 Task: Measure the distance between Boston and Concord.
Action: Key pressed o
Screenshot: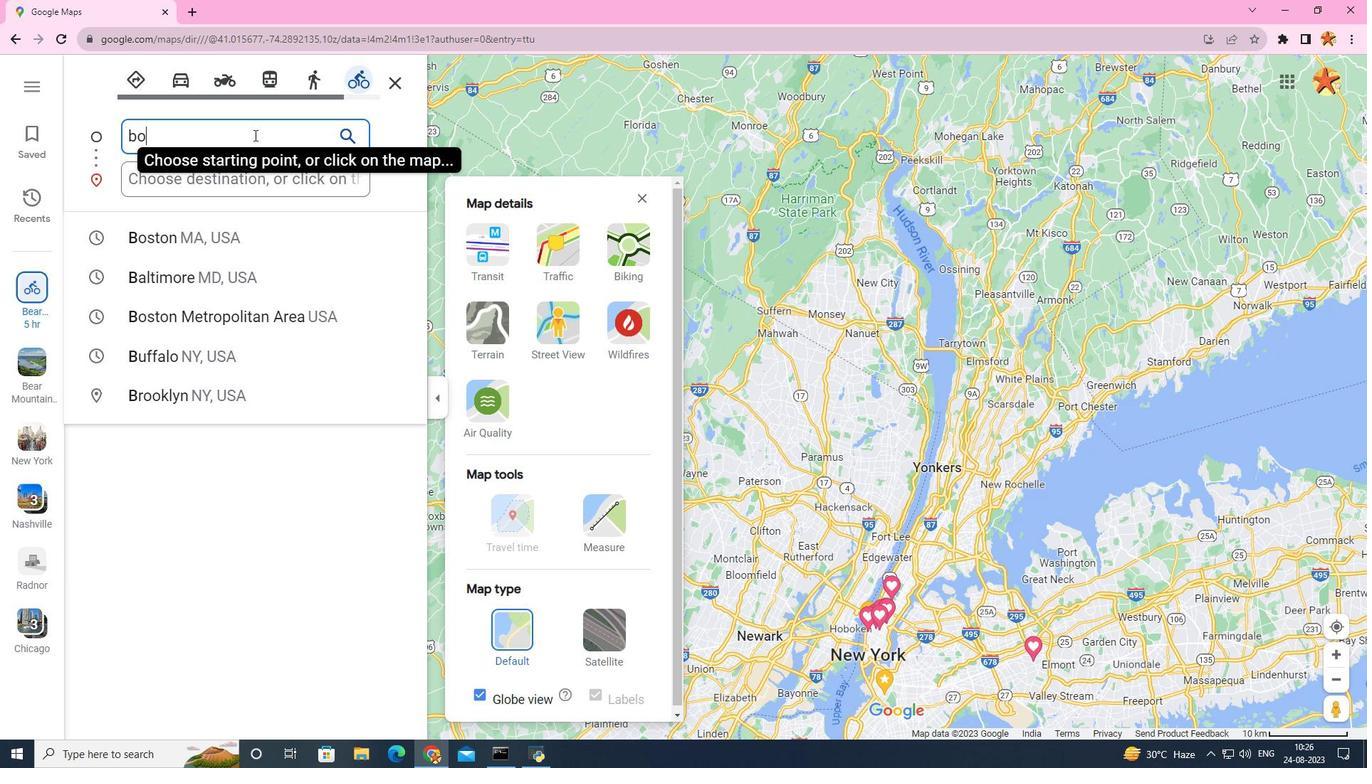 
Action: Mouse moved to (169, 227)
Screenshot: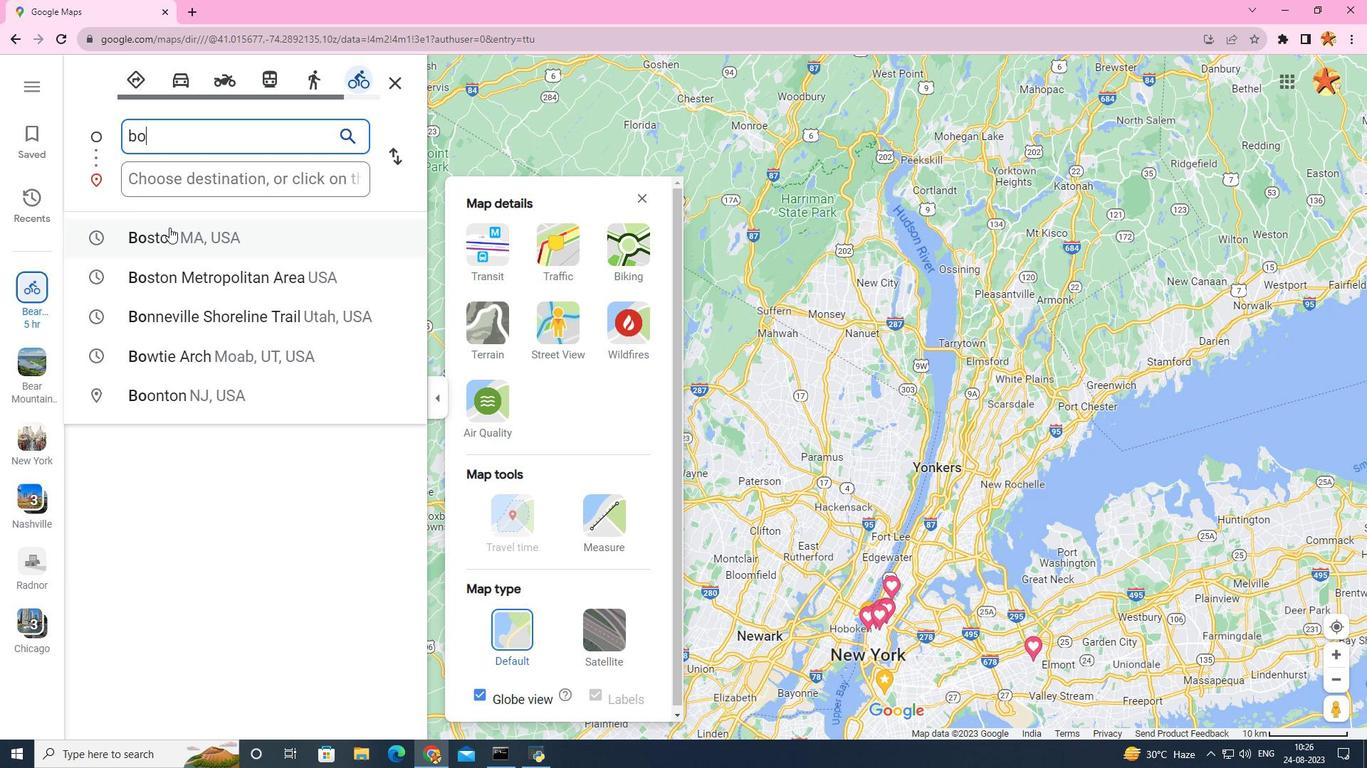 
Action: Mouse pressed left at (169, 227)
Screenshot: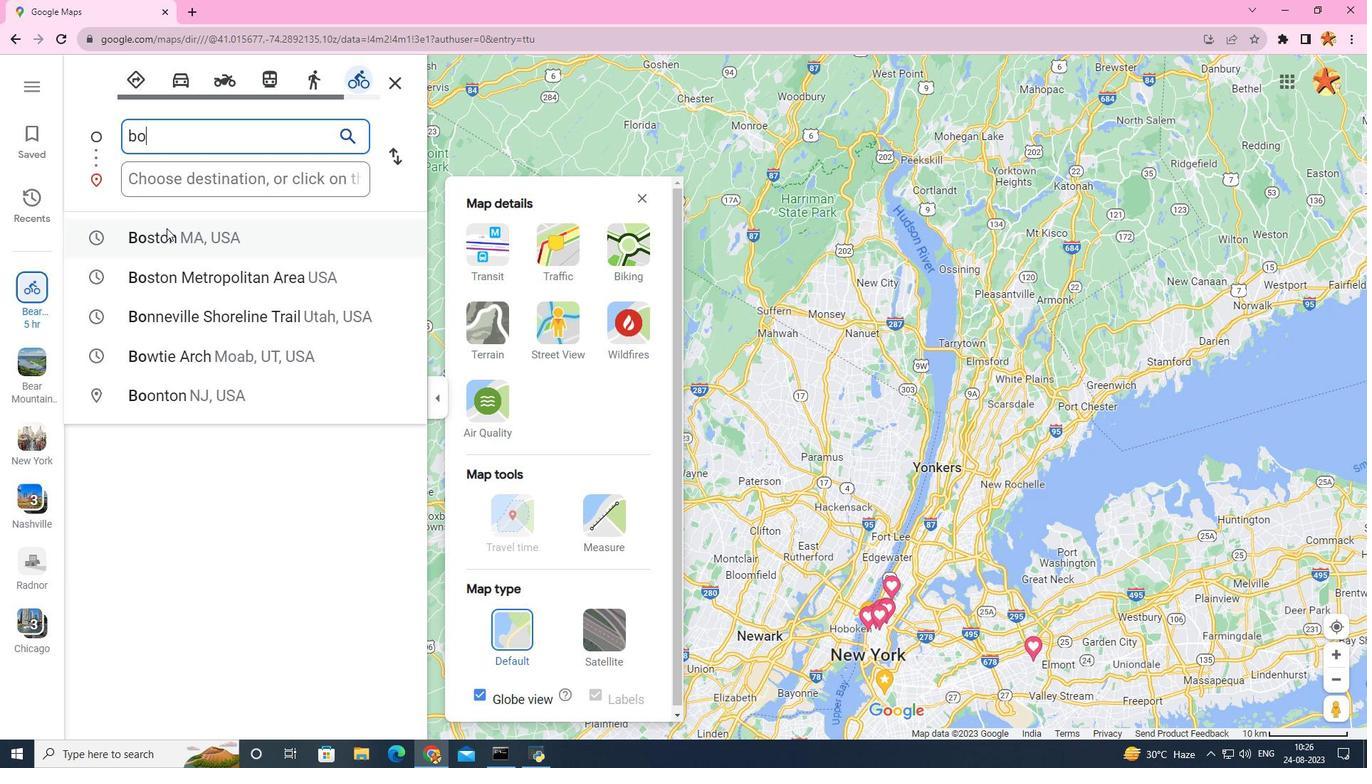 
Action: Mouse moved to (203, 177)
Screenshot: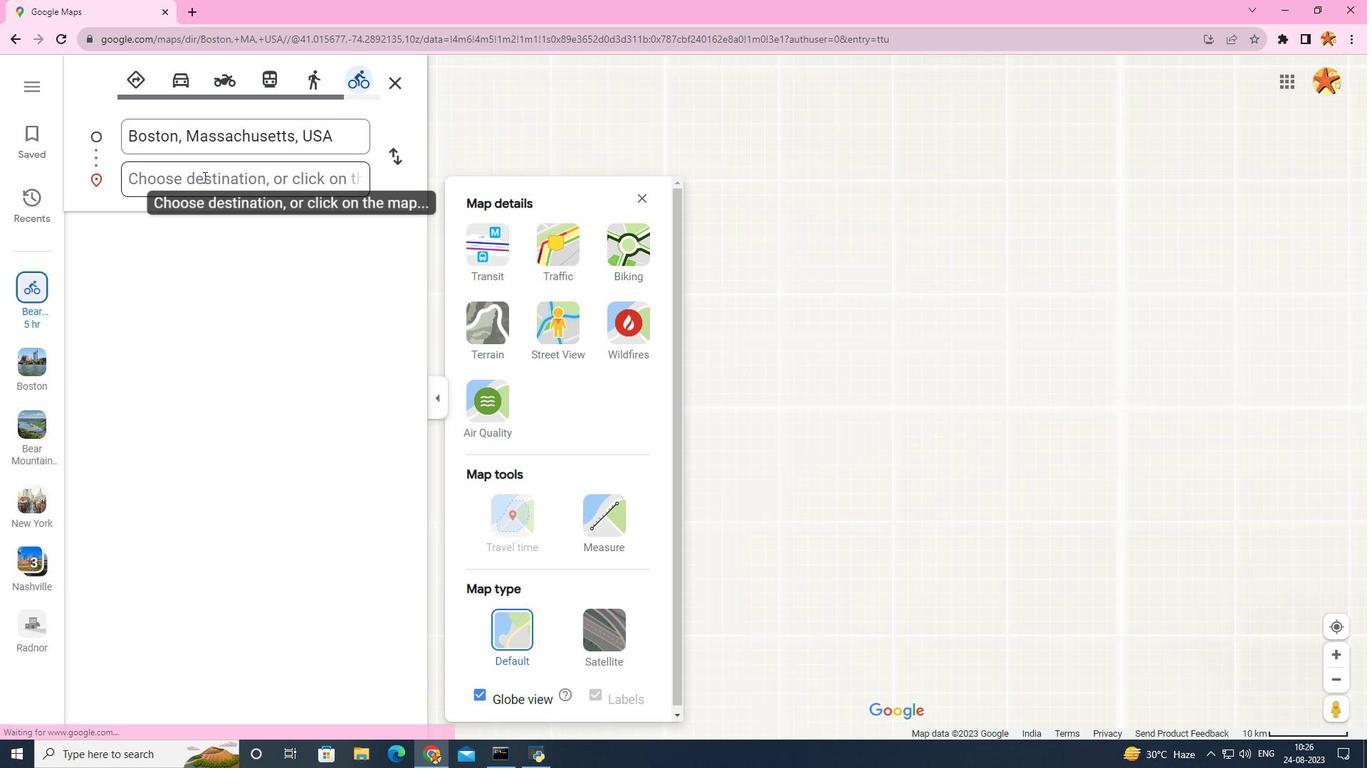 
Action: Mouse pressed left at (203, 177)
Screenshot: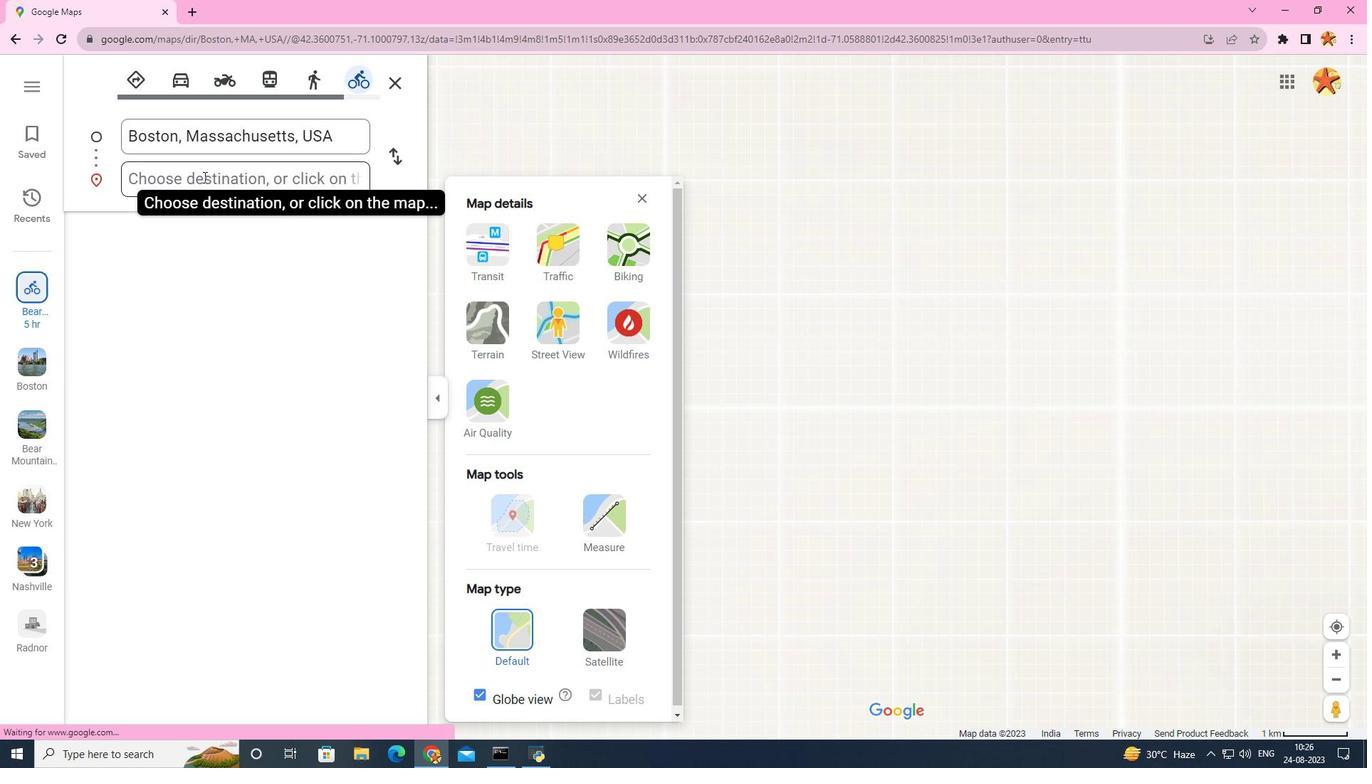 
Action: Mouse moved to (192, 165)
Screenshot: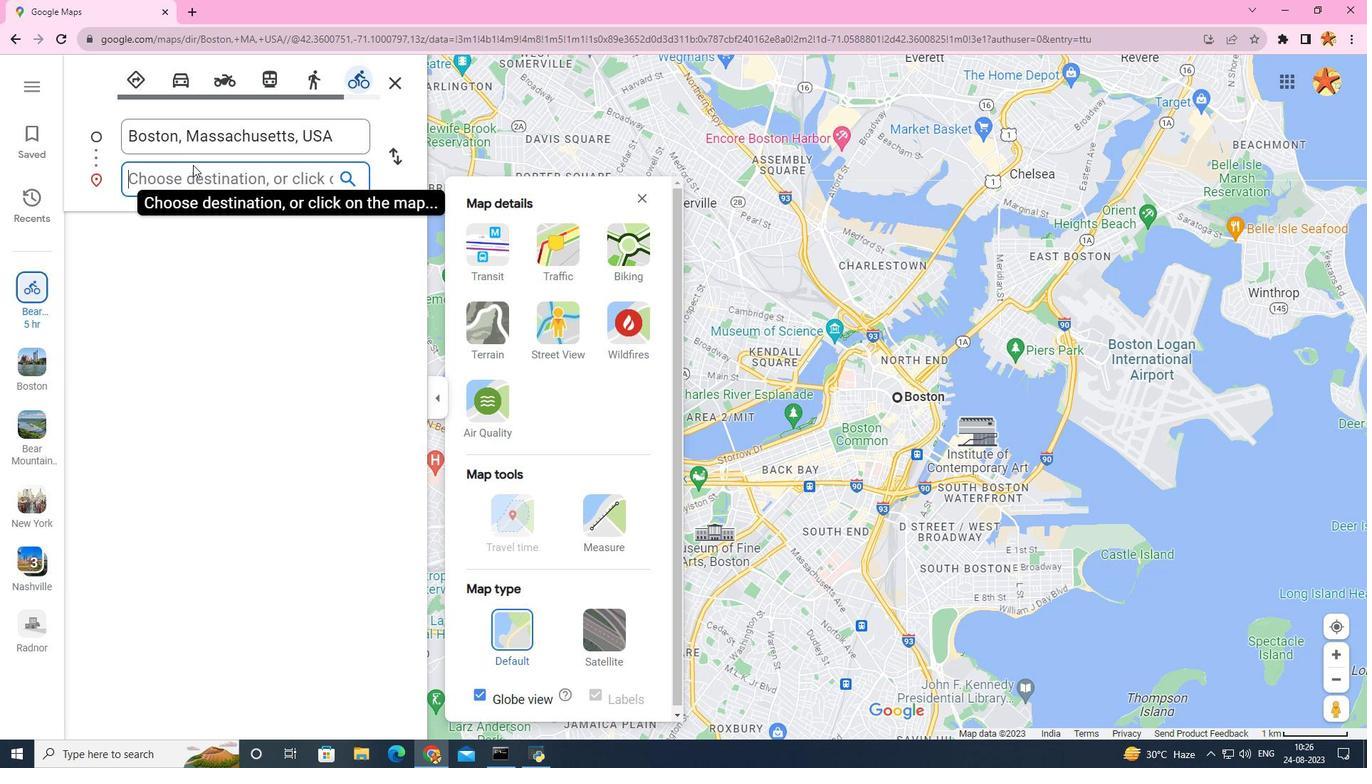 
Action: Key pressed concord
Screenshot: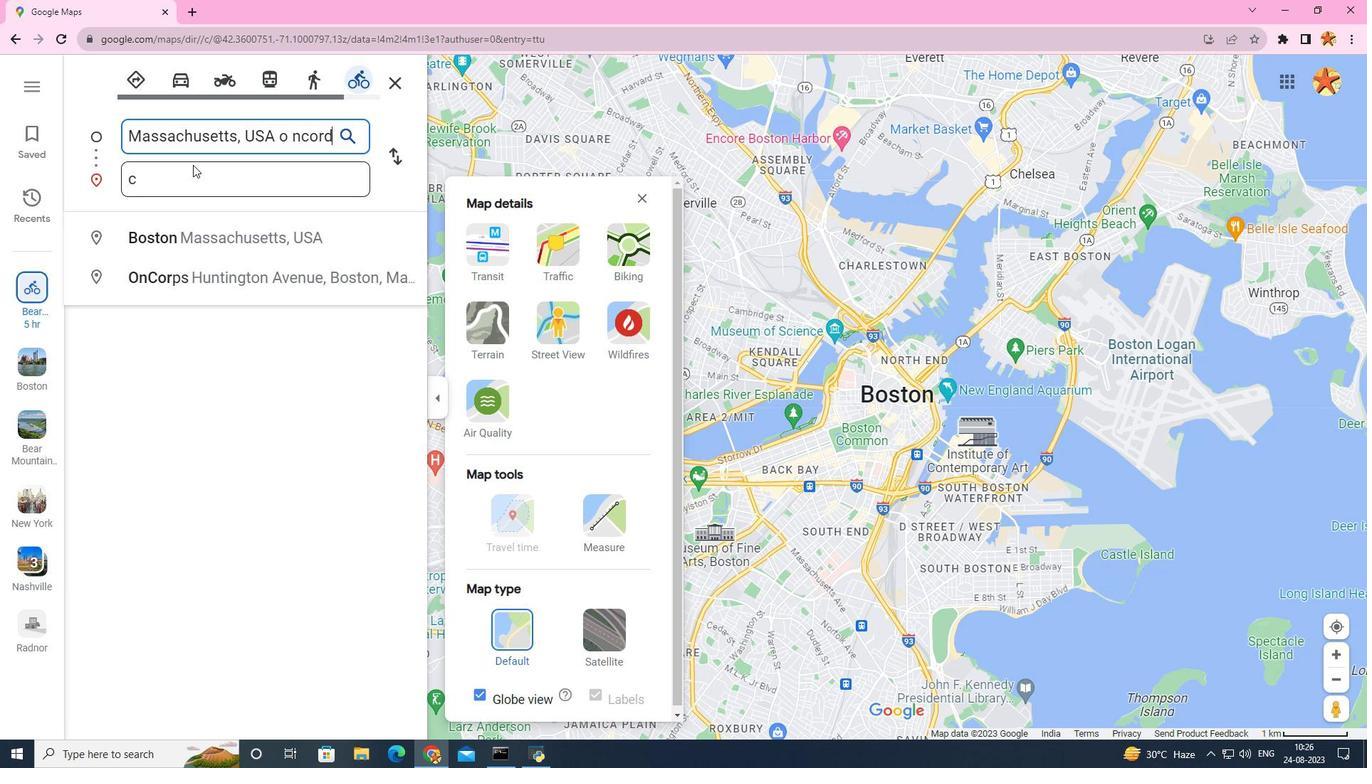 
Action: Mouse moved to (182, 175)
Screenshot: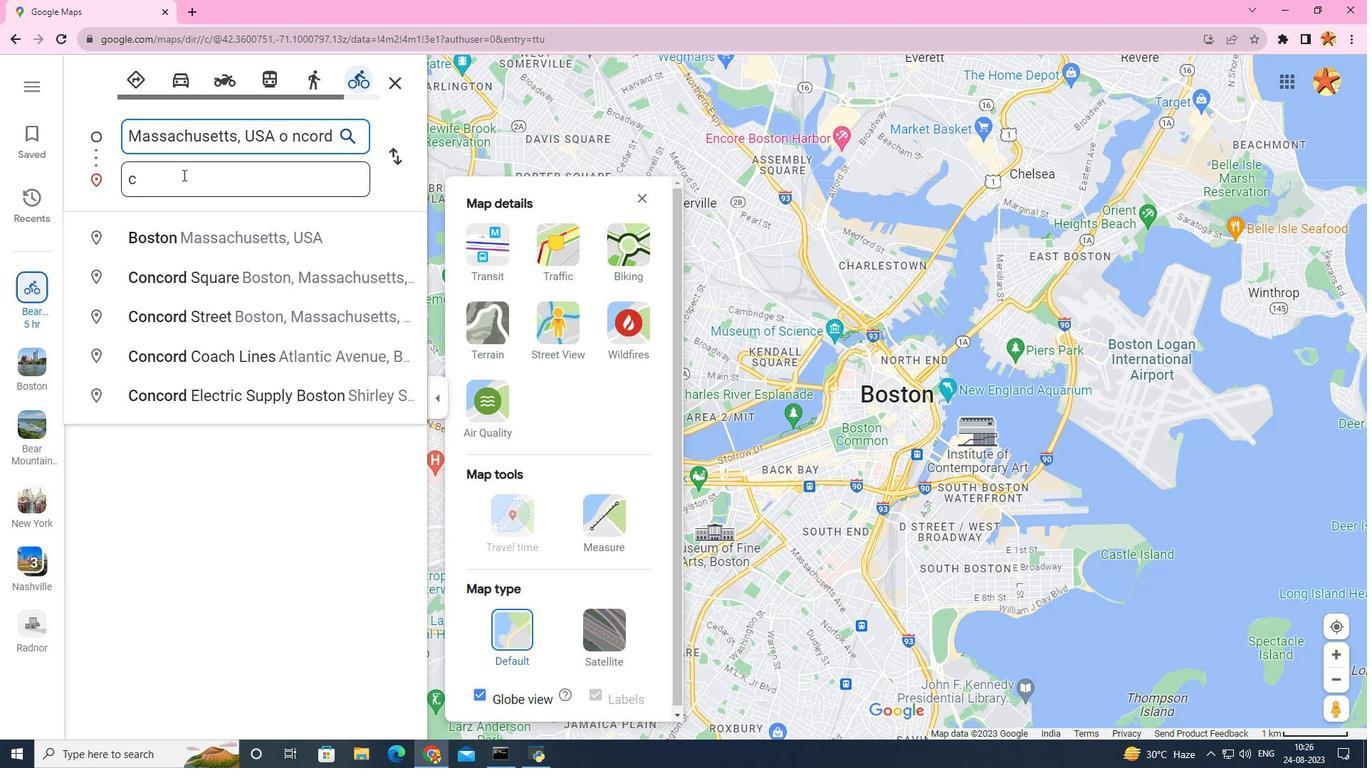 
Action: Mouse pressed left at (182, 175)
Screenshot: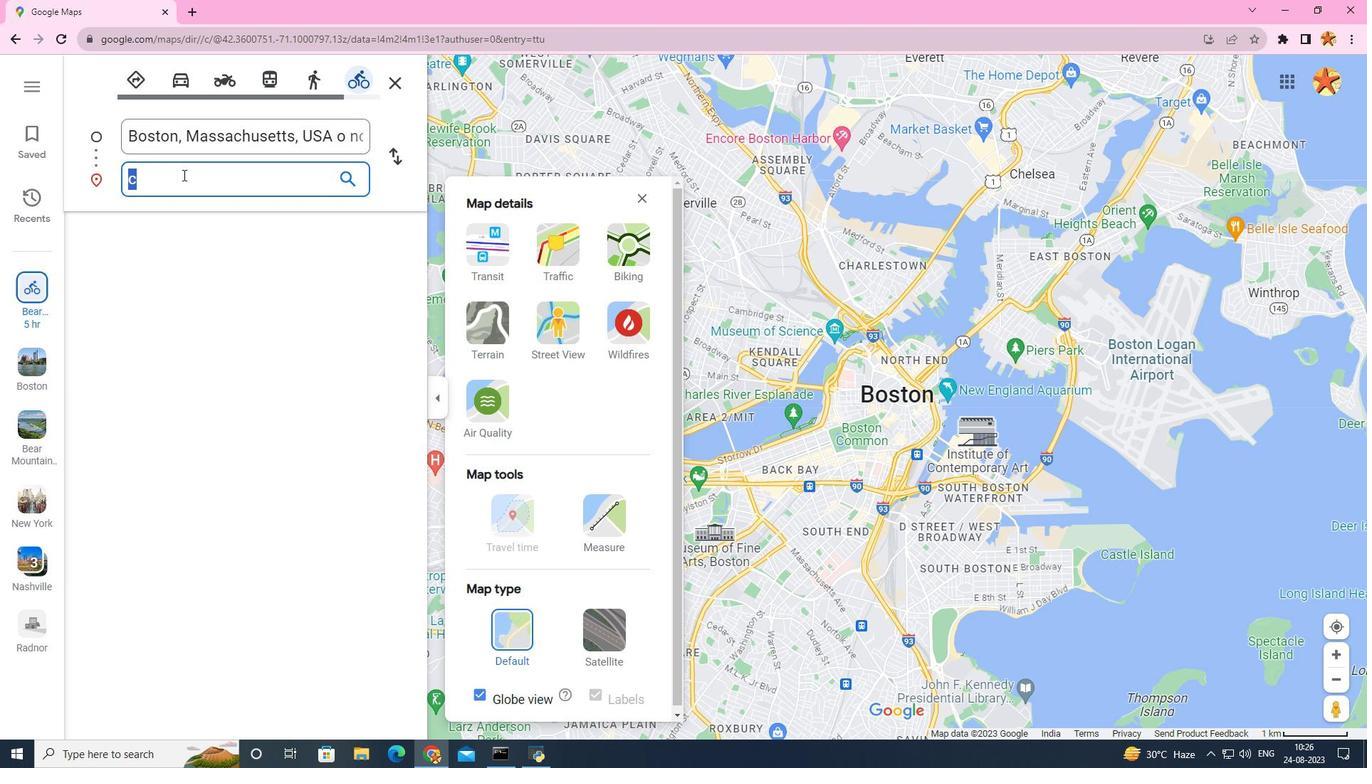 
Action: Mouse pressed left at (182, 175)
Screenshot: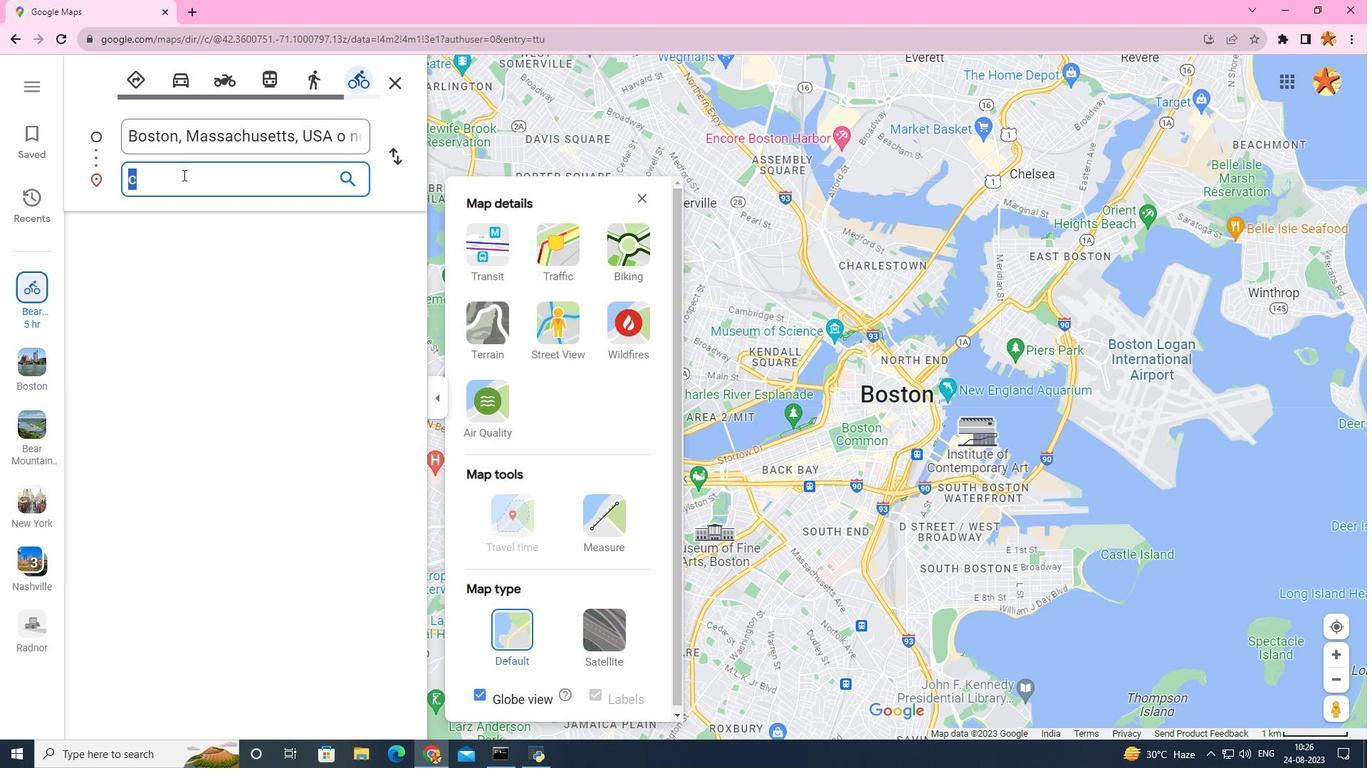 
Action: Mouse pressed left at (182, 175)
Screenshot: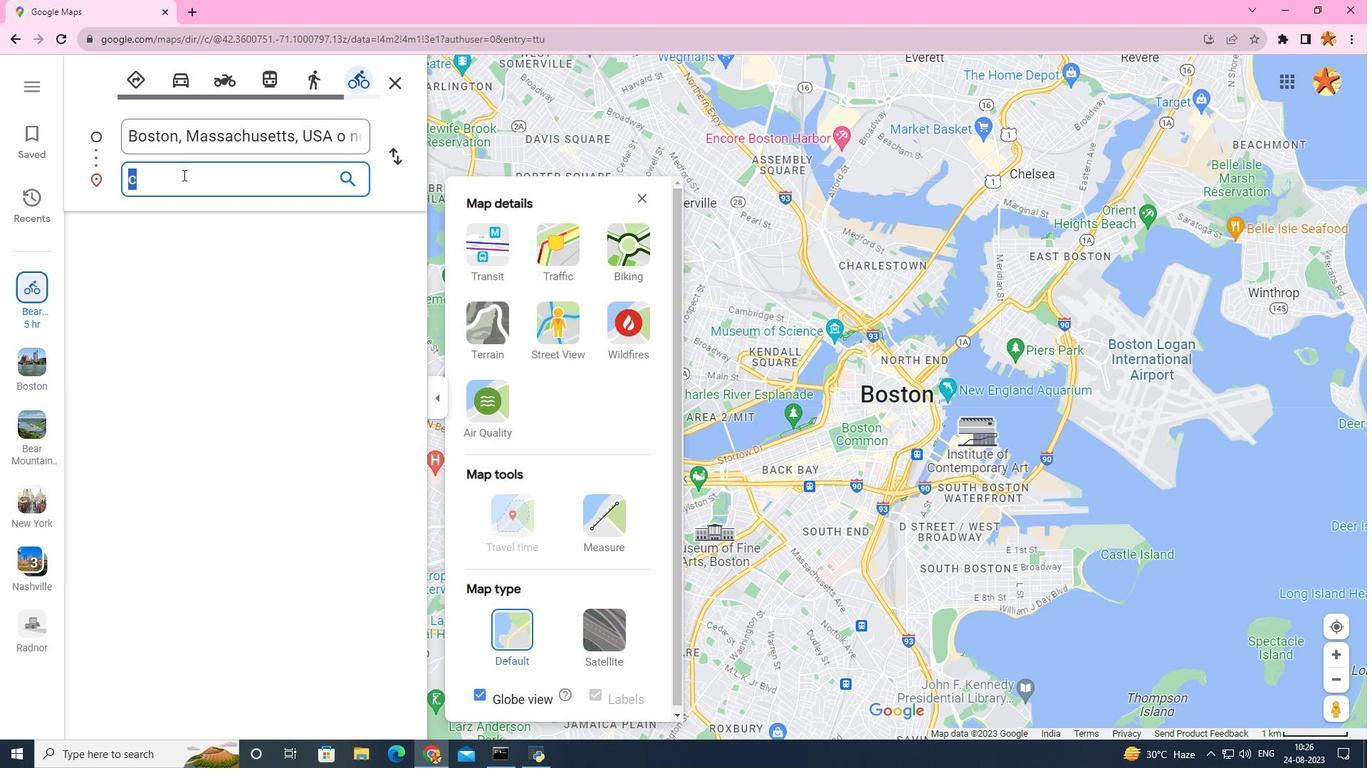 
Action: Mouse moved to (191, 171)
Screenshot: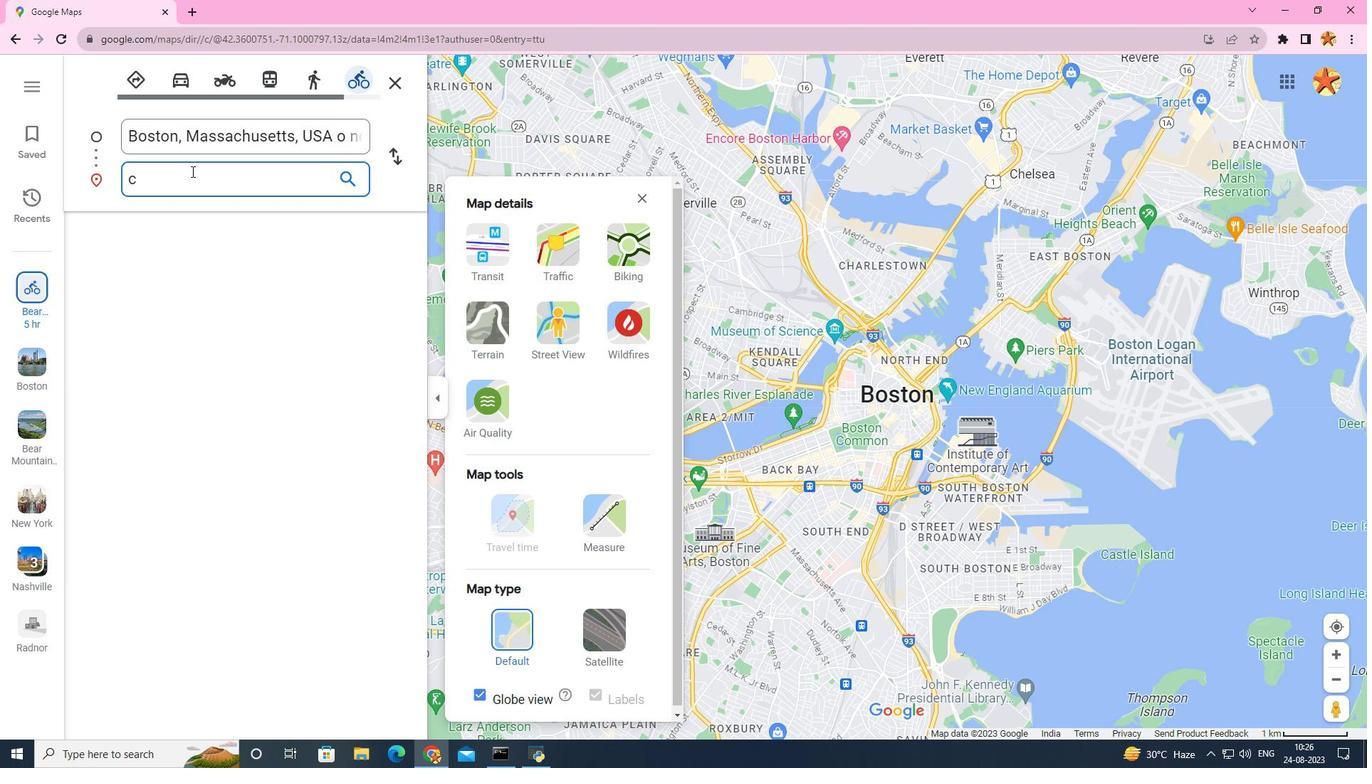 
Action: Key pressed o
Screenshot: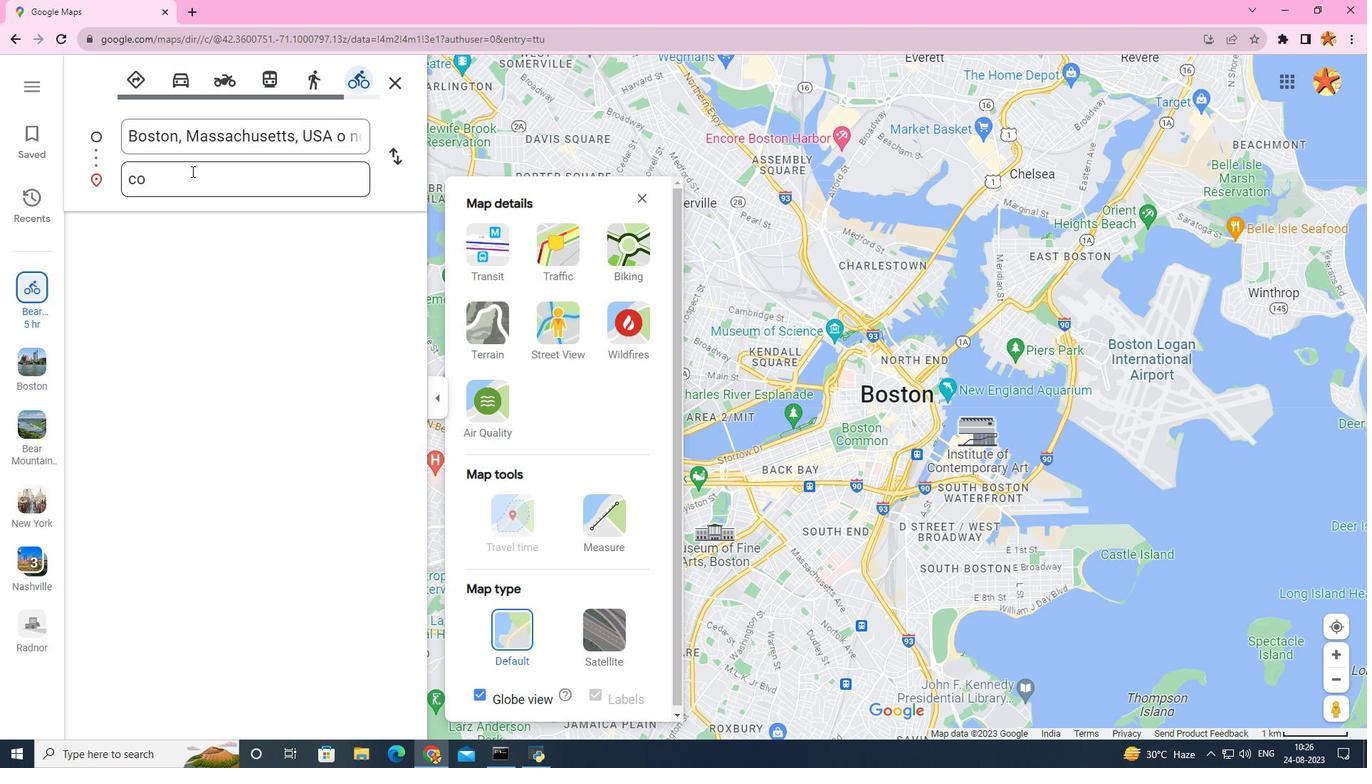 
Action: Mouse moved to (178, 172)
Screenshot: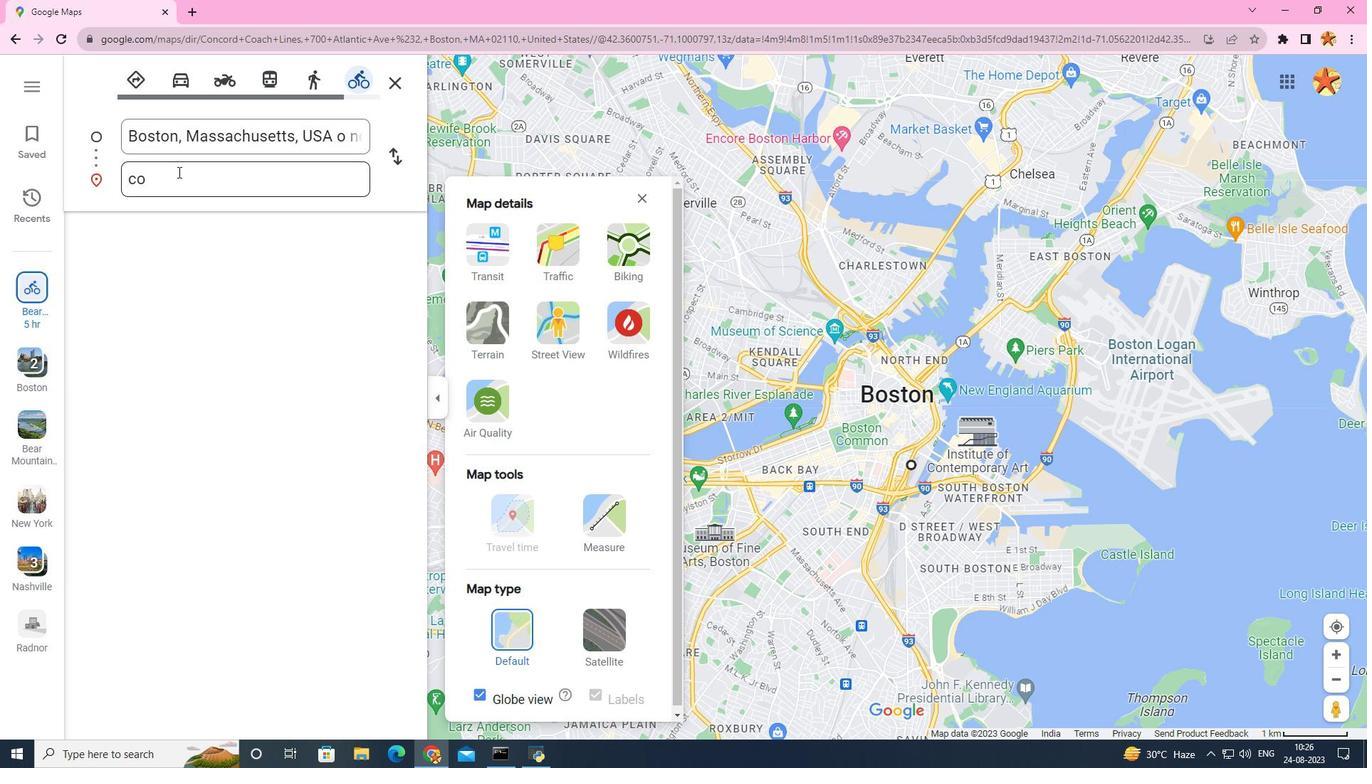 
Action: Mouse pressed left at (178, 172)
Screenshot: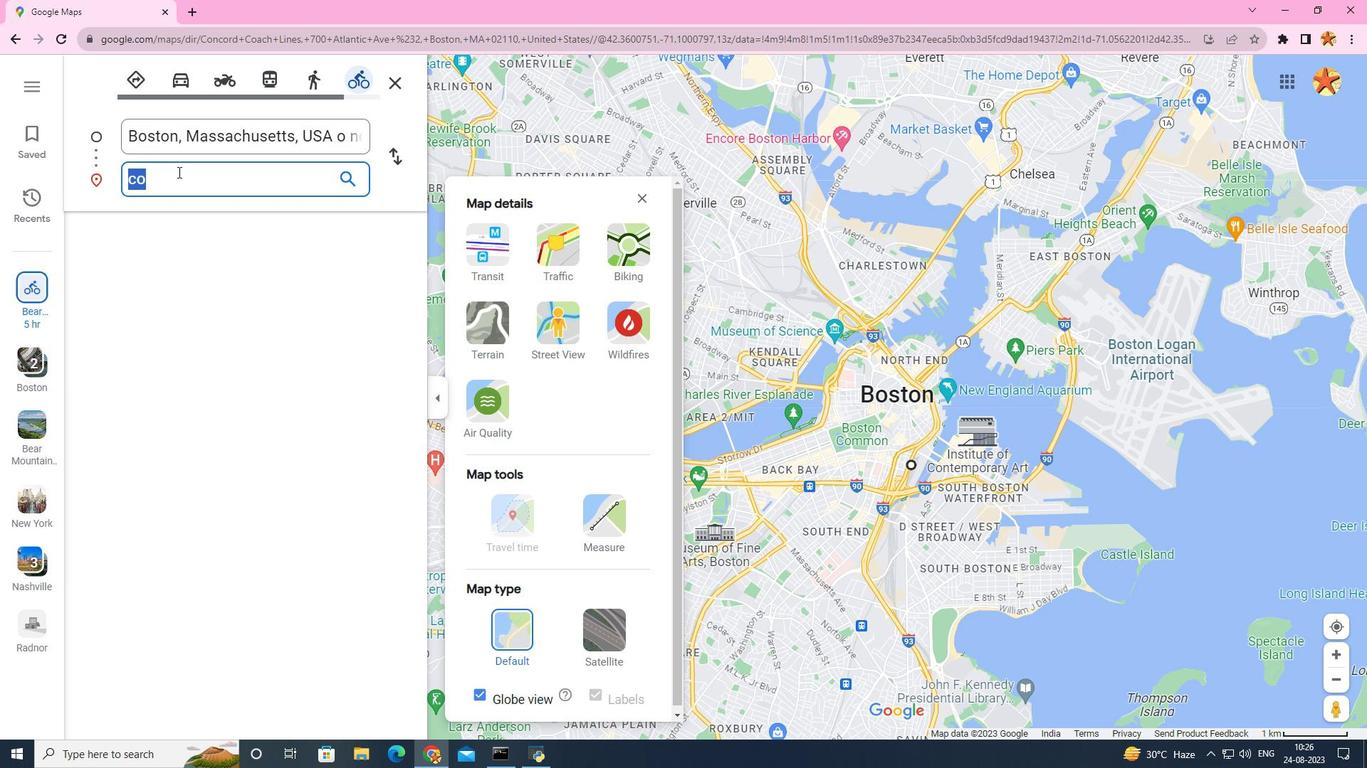 
Action: Mouse pressed left at (178, 172)
Screenshot: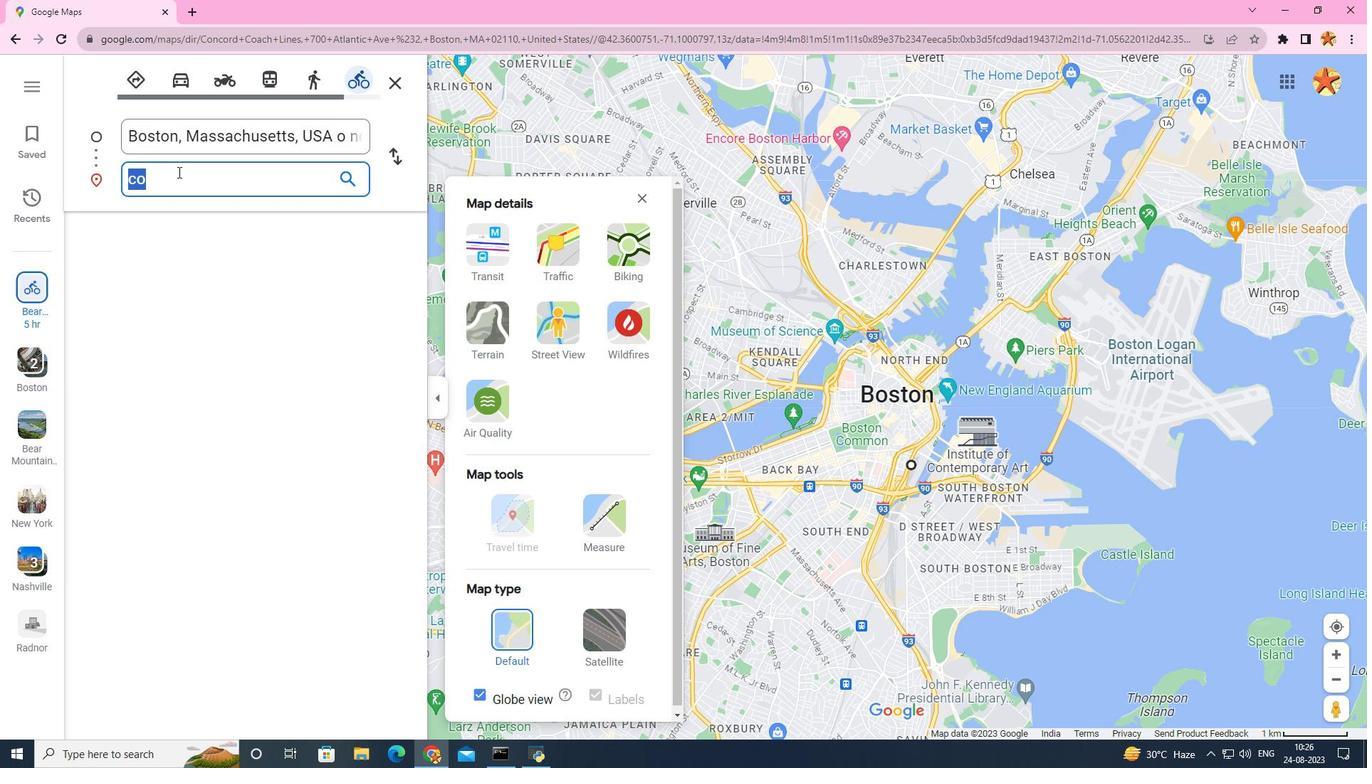 
Action: Key pressed n
Screenshot: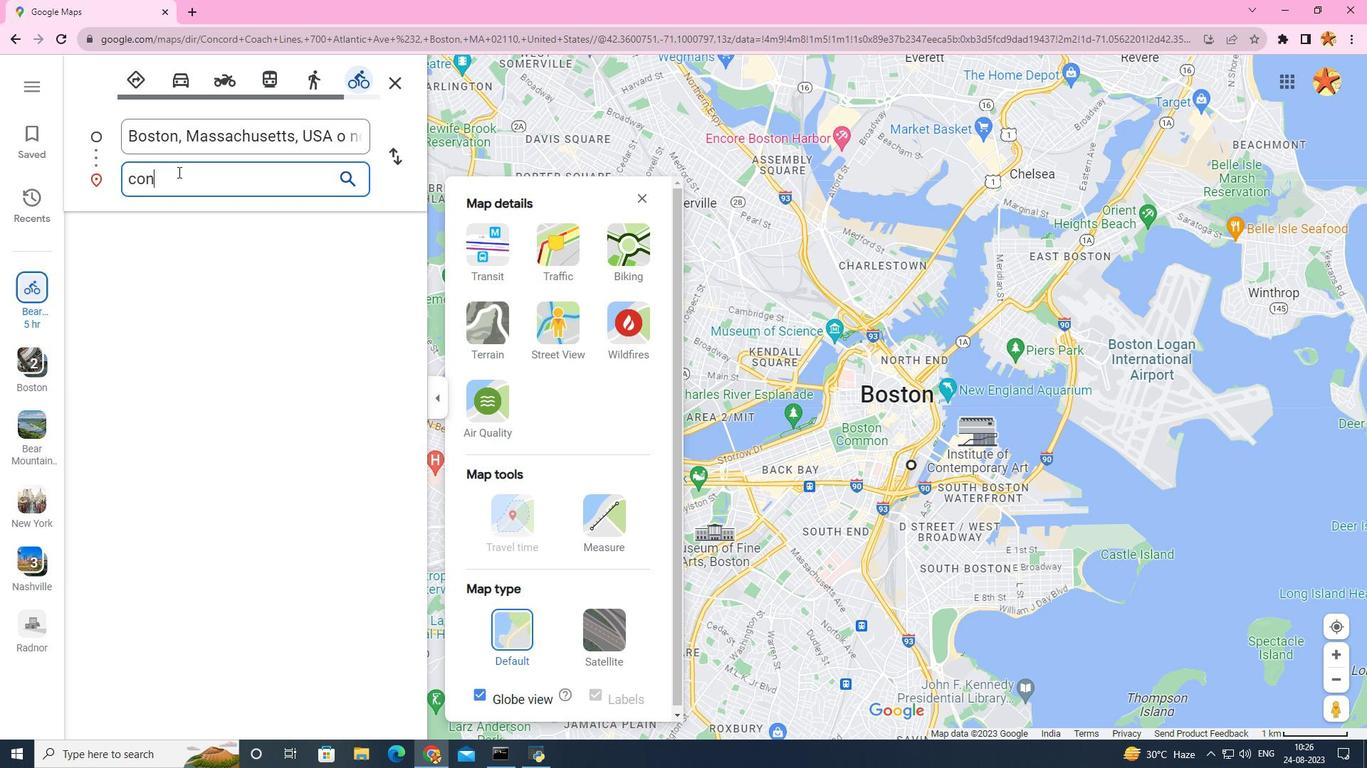 
Action: Mouse pressed left at (178, 172)
Screenshot: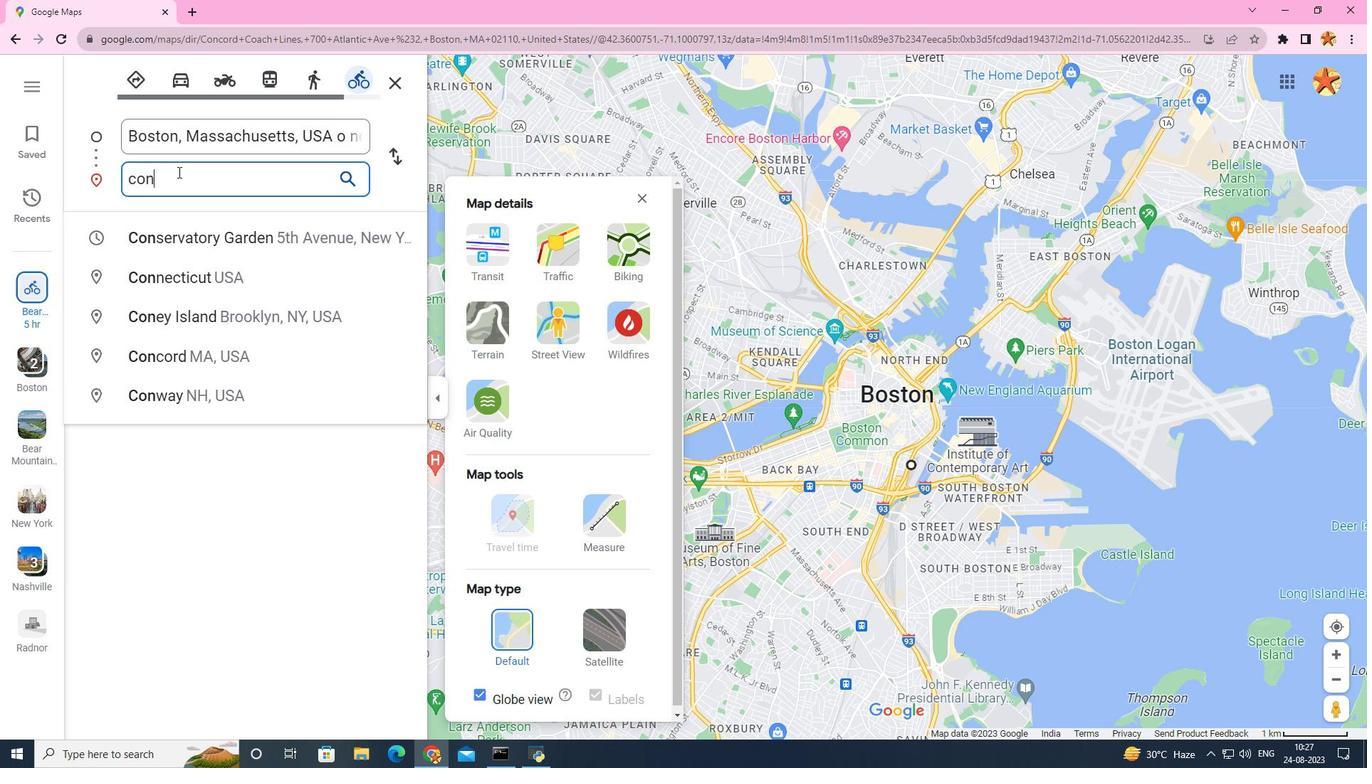 
Action: Mouse moved to (176, 368)
Screenshot: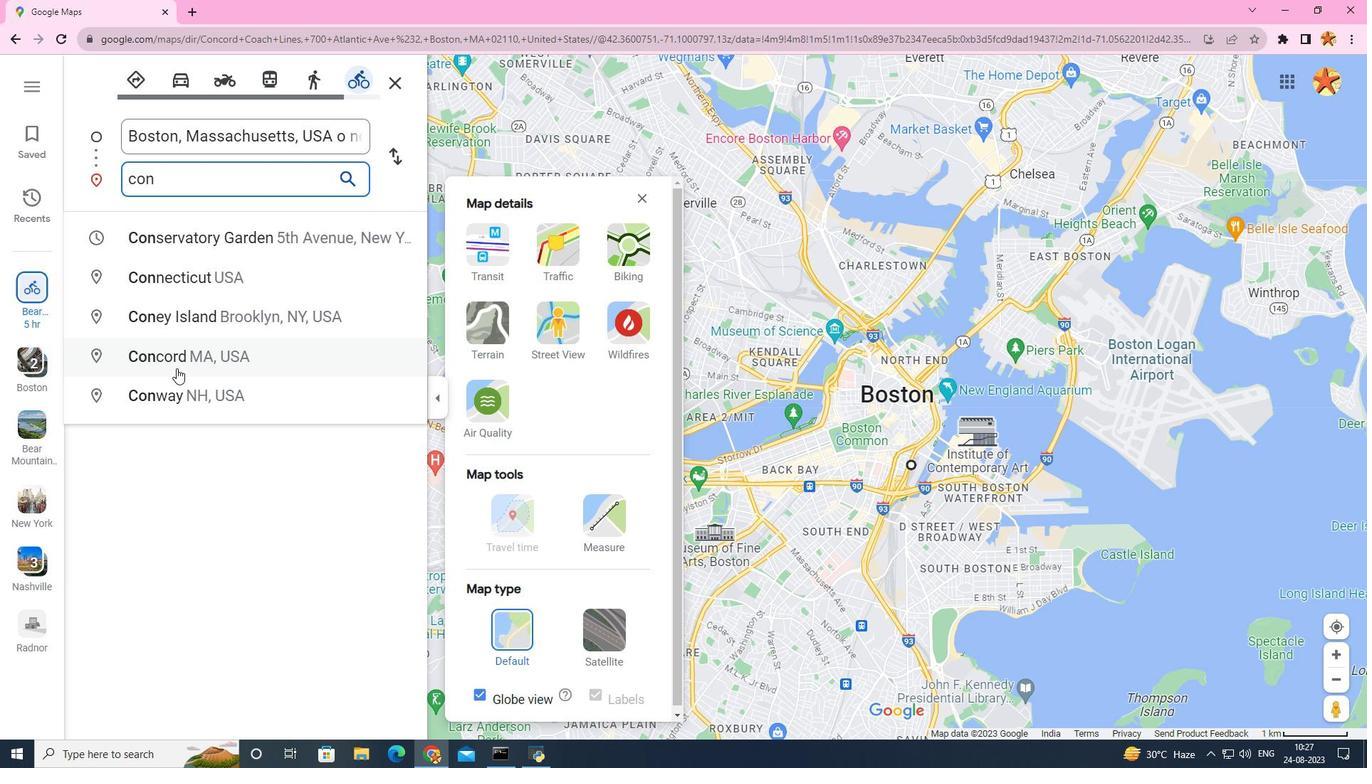 
Action: Mouse pressed left at (176, 368)
Screenshot: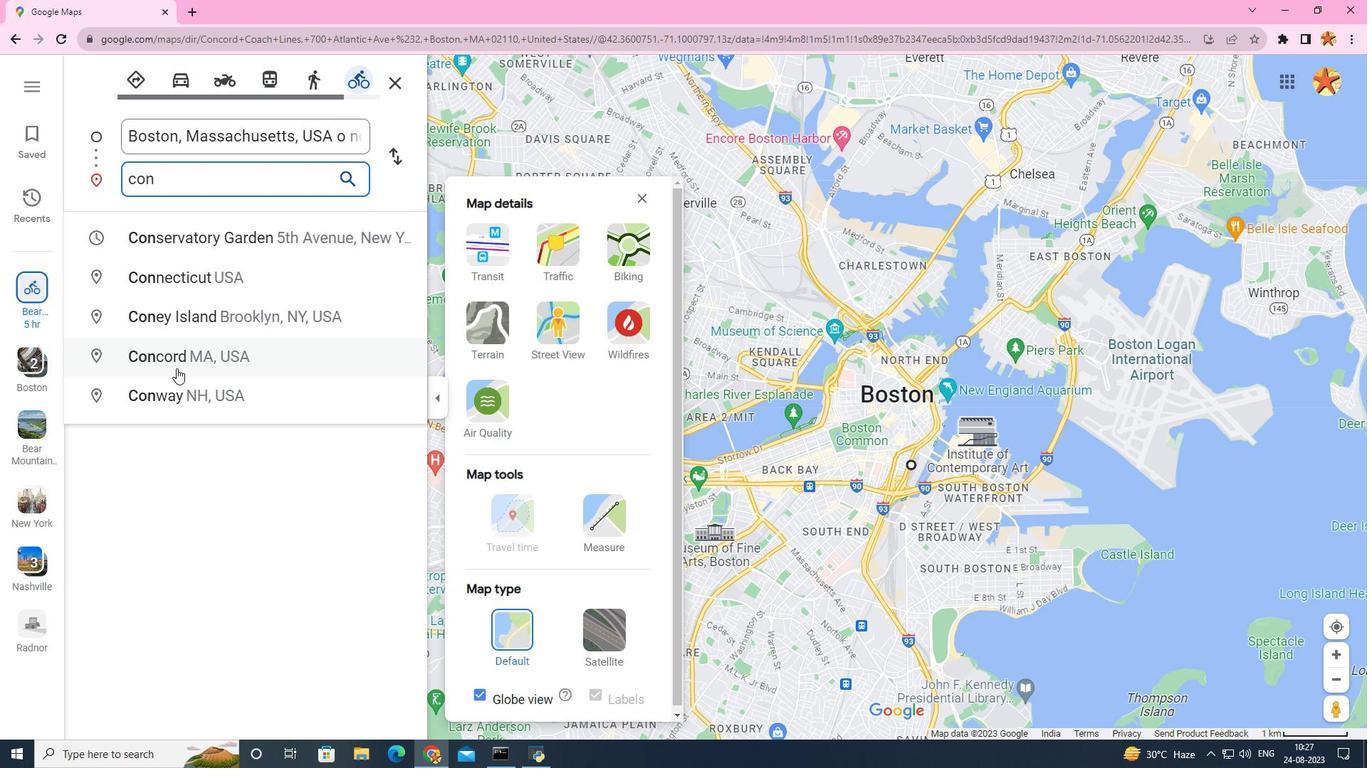 
Action: Mouse moved to (224, 139)
Screenshot: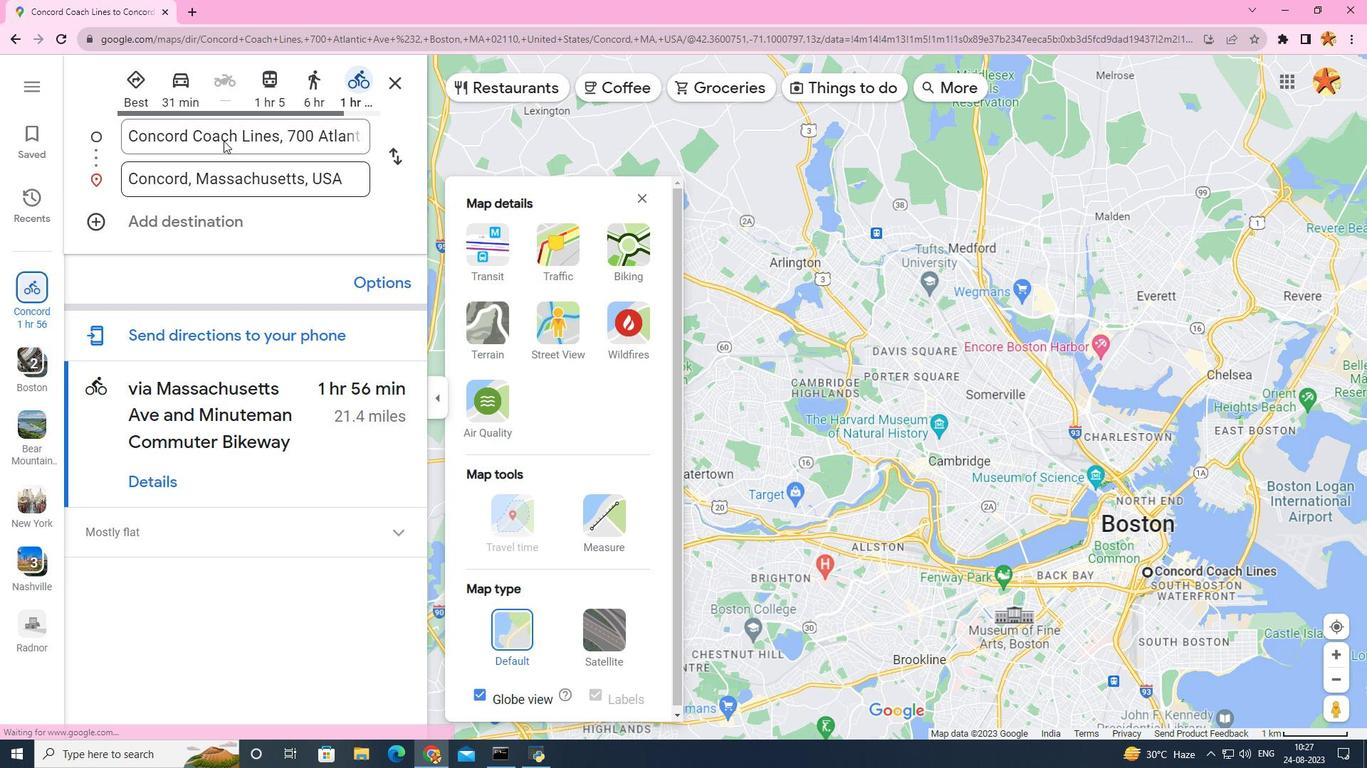 
Action: Mouse pressed left at (224, 139)
Screenshot: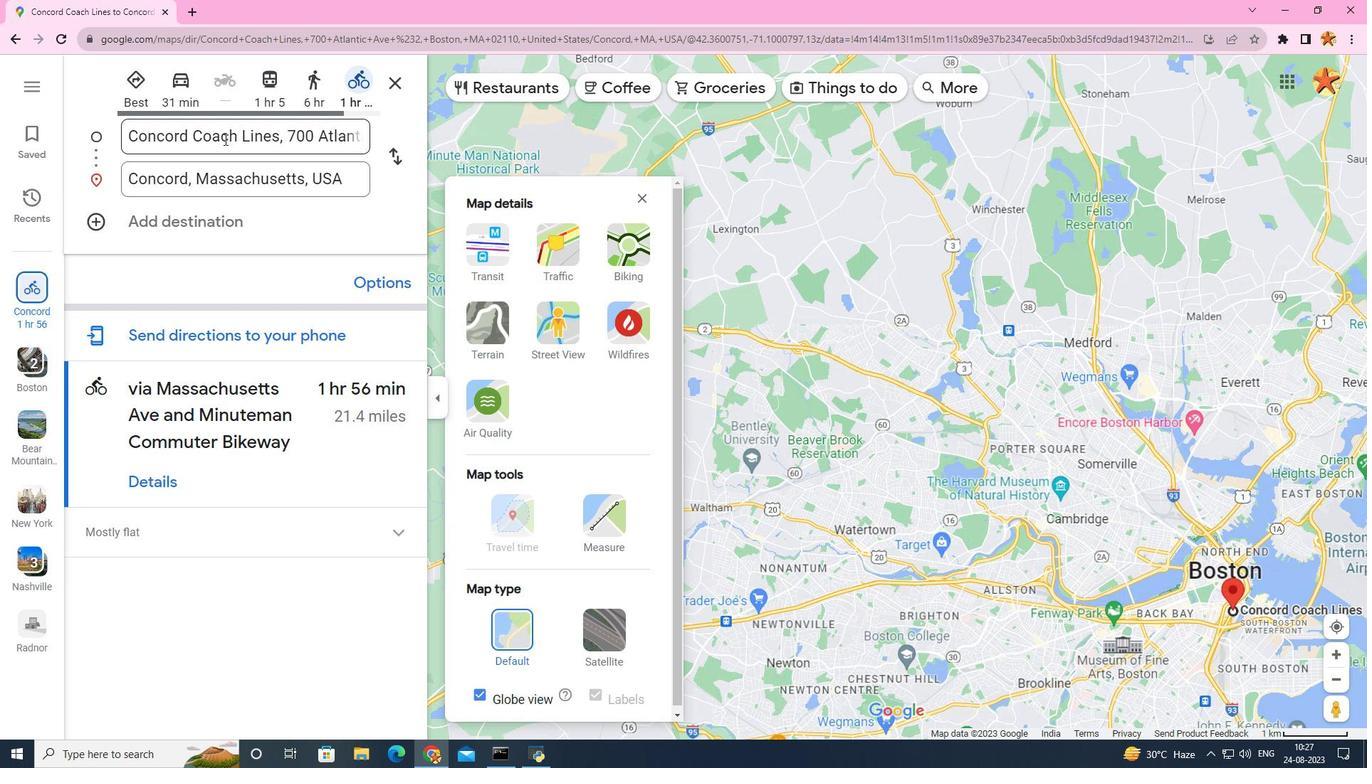 
Action: Mouse moved to (237, 134)
Screenshot: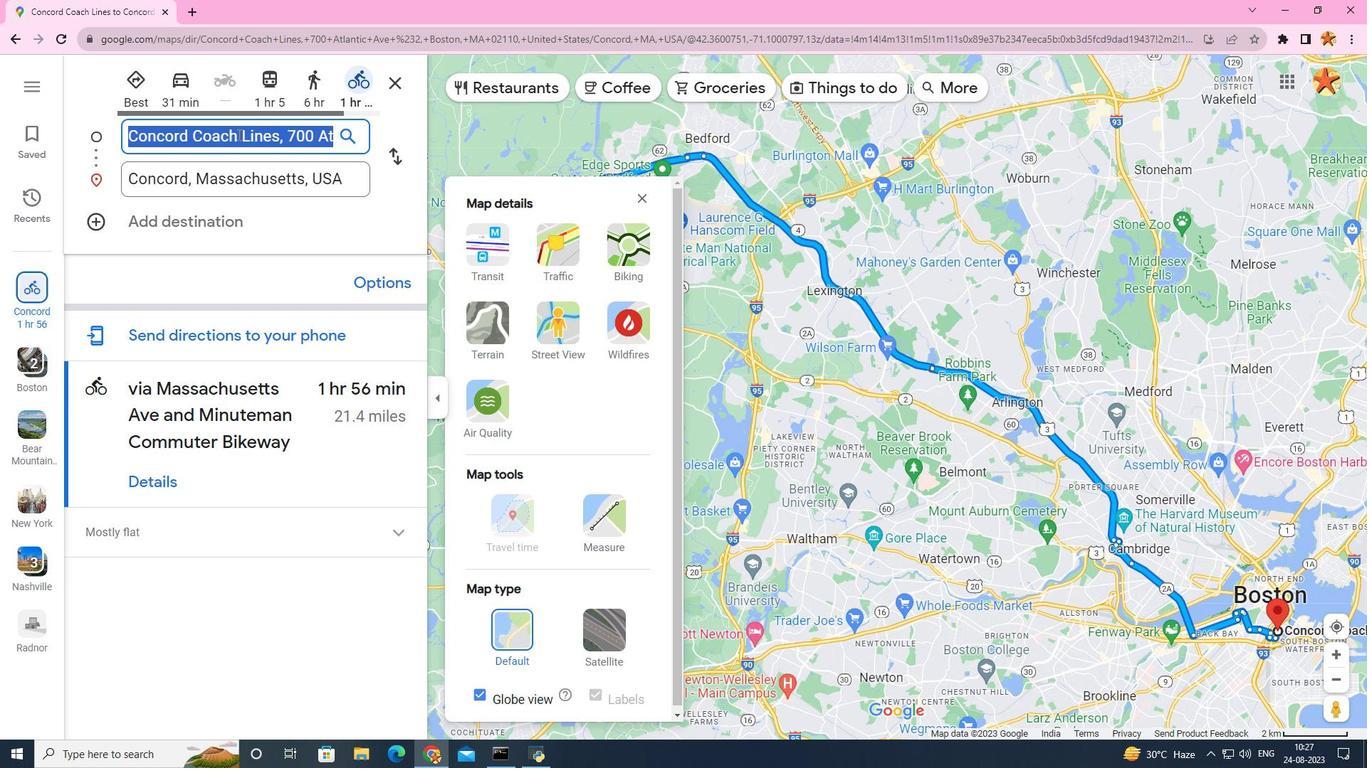 
Action: Key pressed bosto
Screenshot: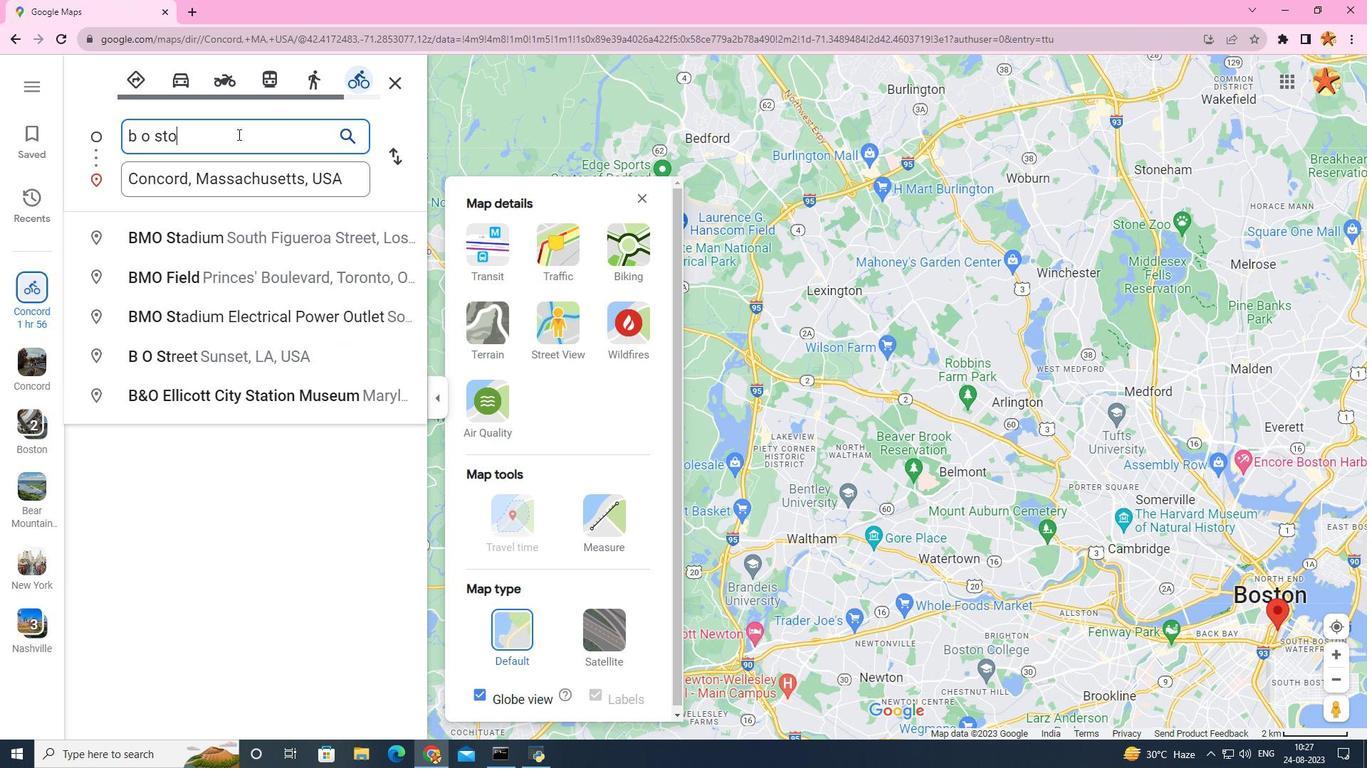 
Action: Mouse moved to (237, 242)
Screenshot: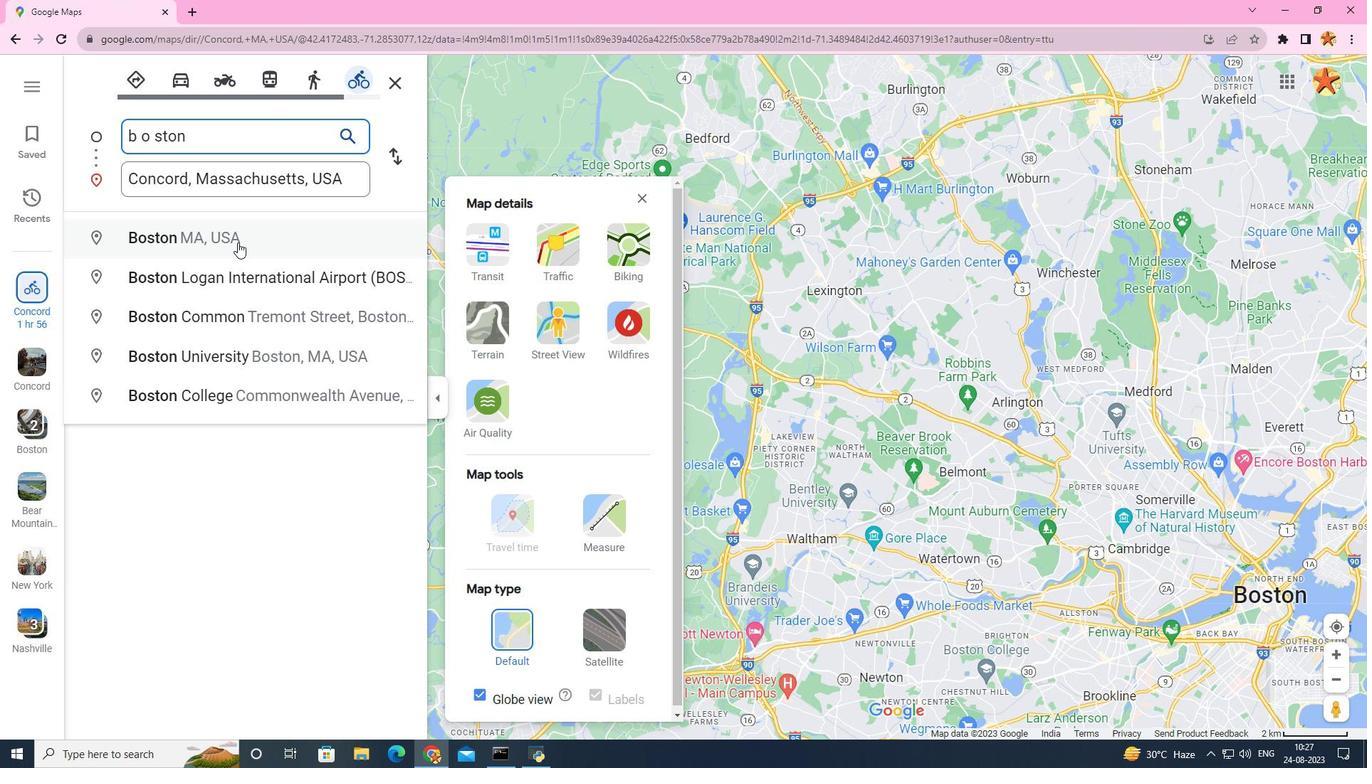 
Action: Mouse pressed left at (237, 242)
Screenshot: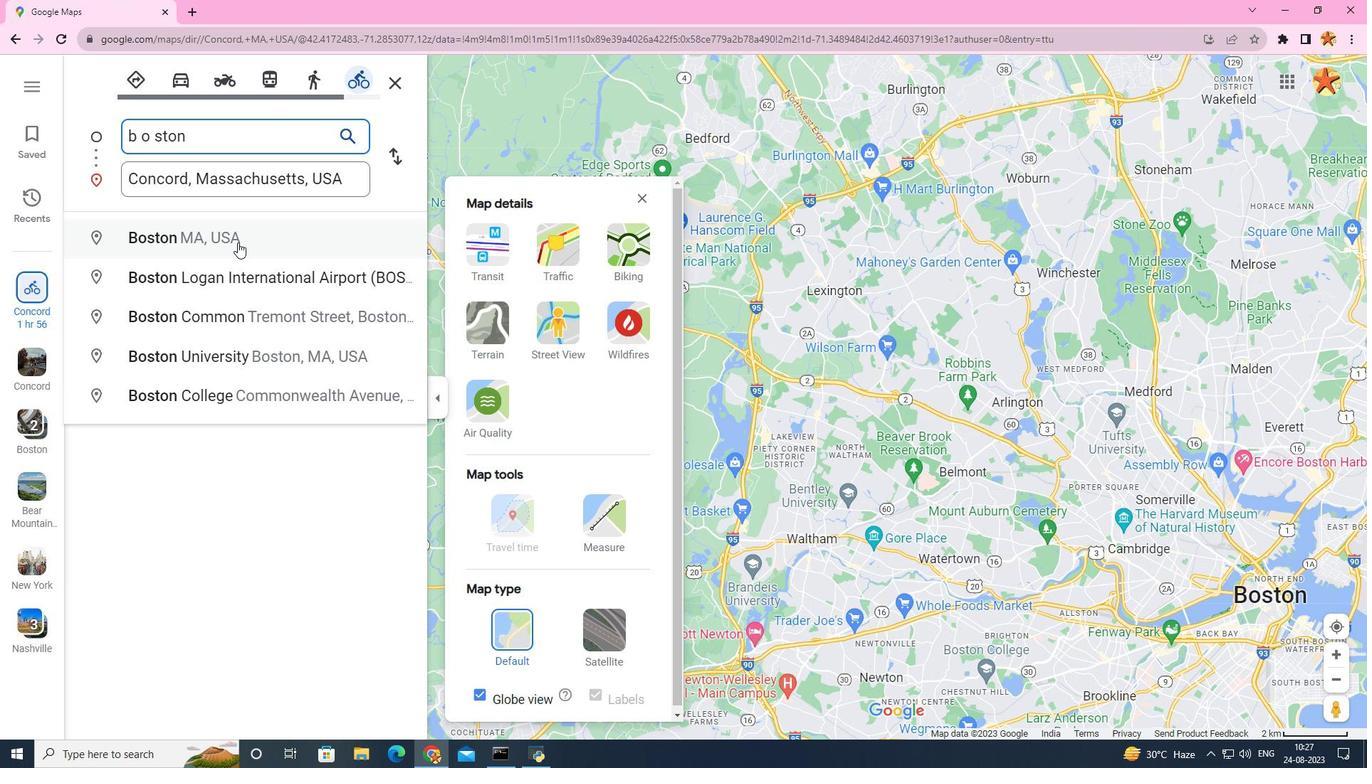 
Action: Mouse moved to (605, 503)
Screenshot: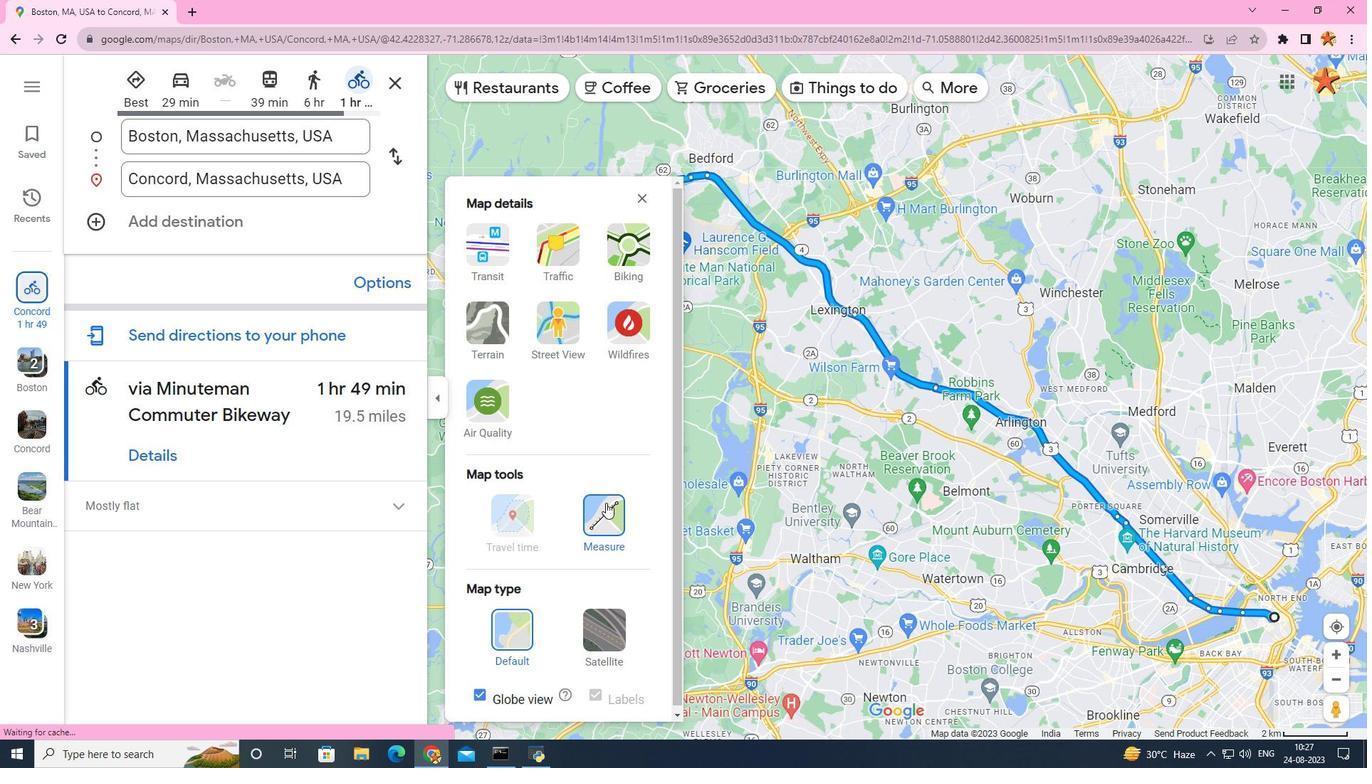 
Action: Mouse pressed left at (605, 503)
Screenshot: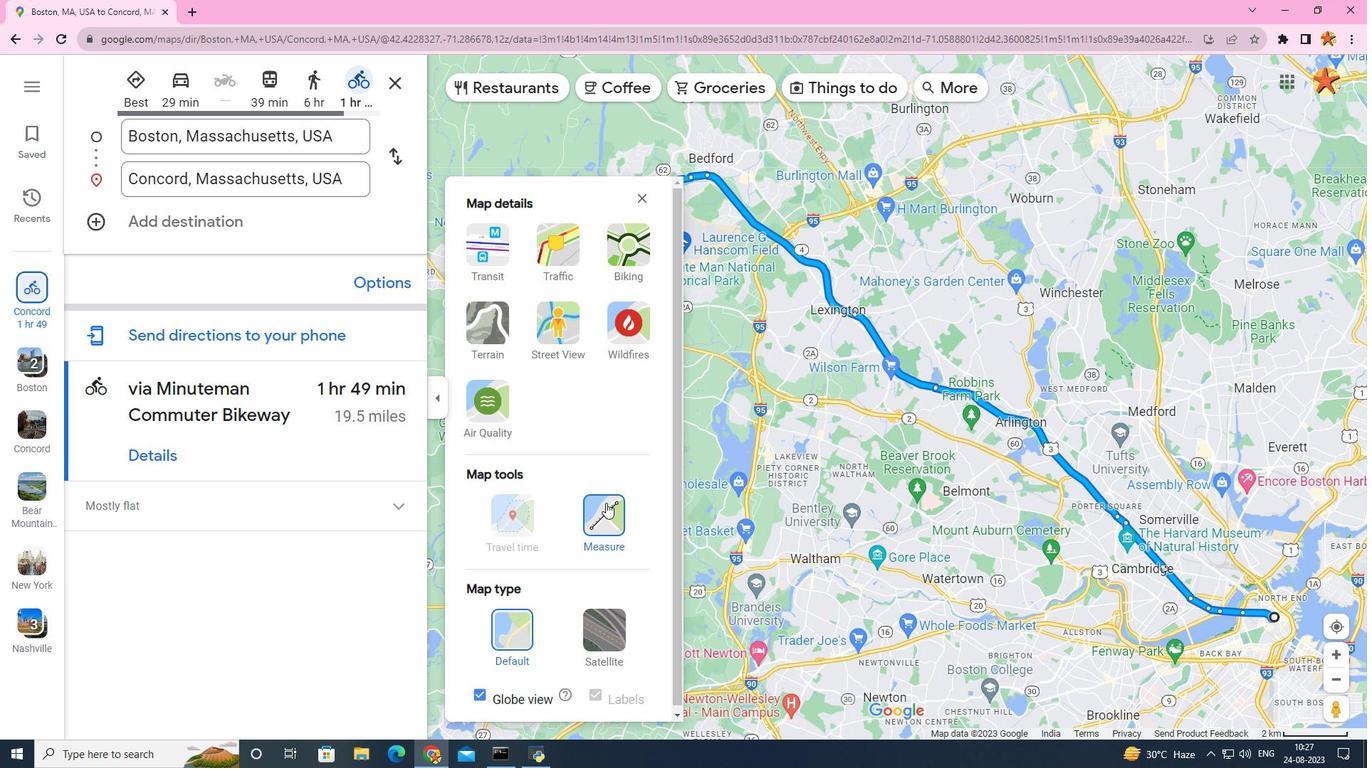 
Action: Mouse moved to (961, 452)
Screenshot: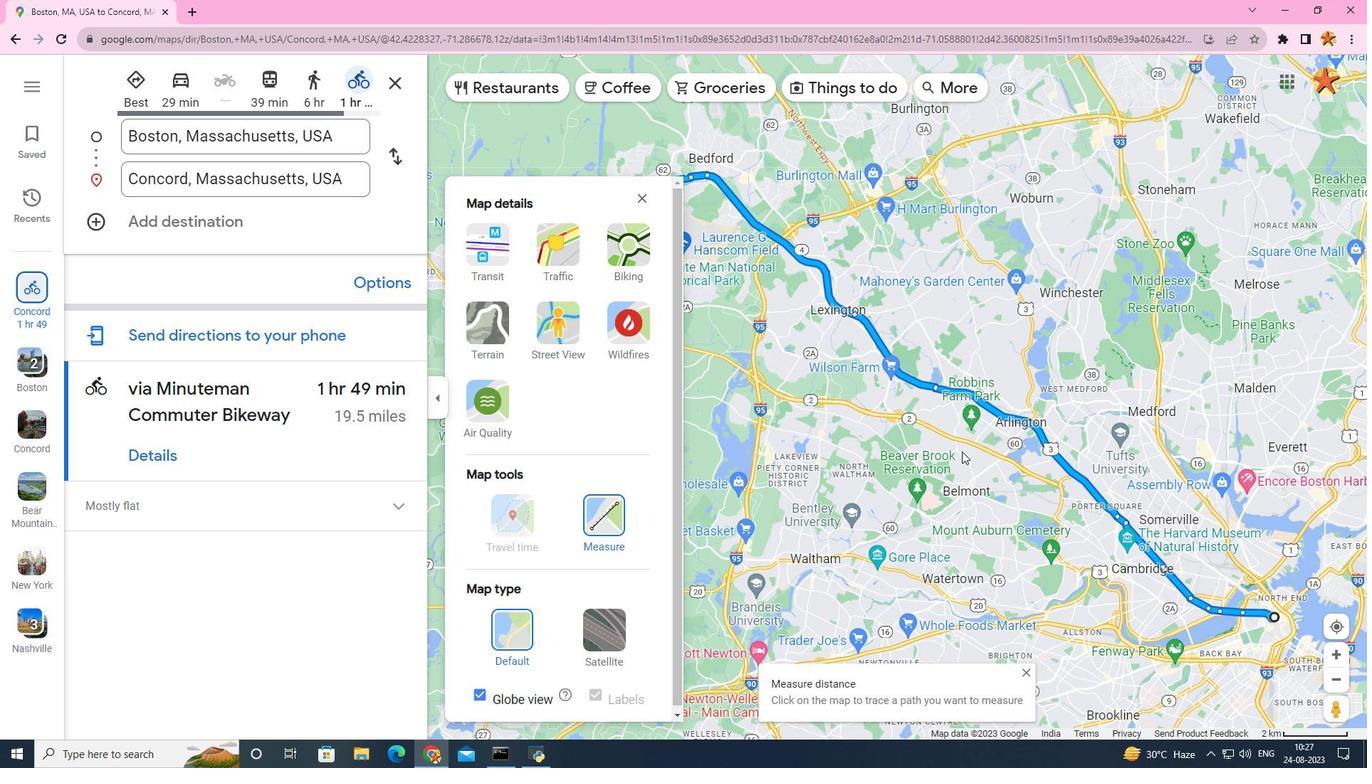 
Action: Mouse scrolled (961, 452) with delta (0, 0)
Screenshot: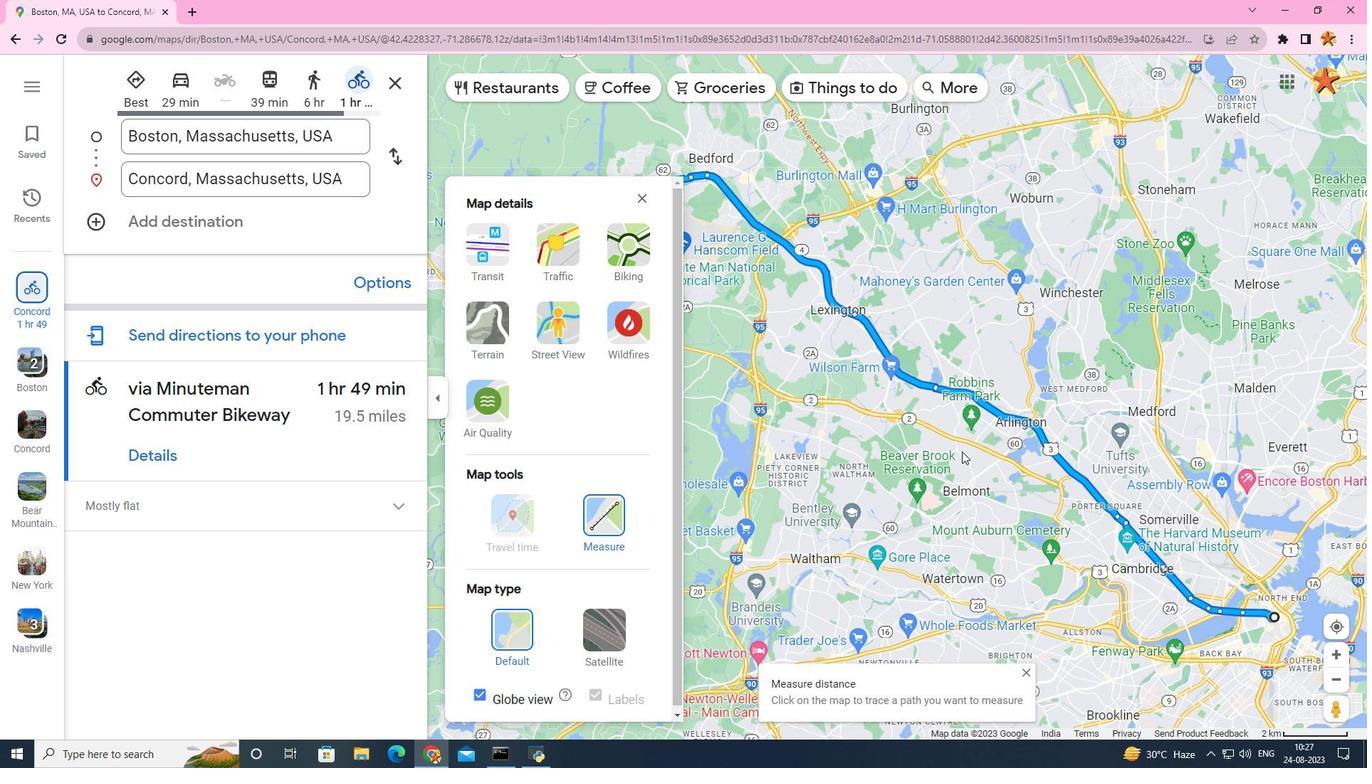 
Action: Mouse scrolled (961, 452) with delta (0, 0)
Screenshot: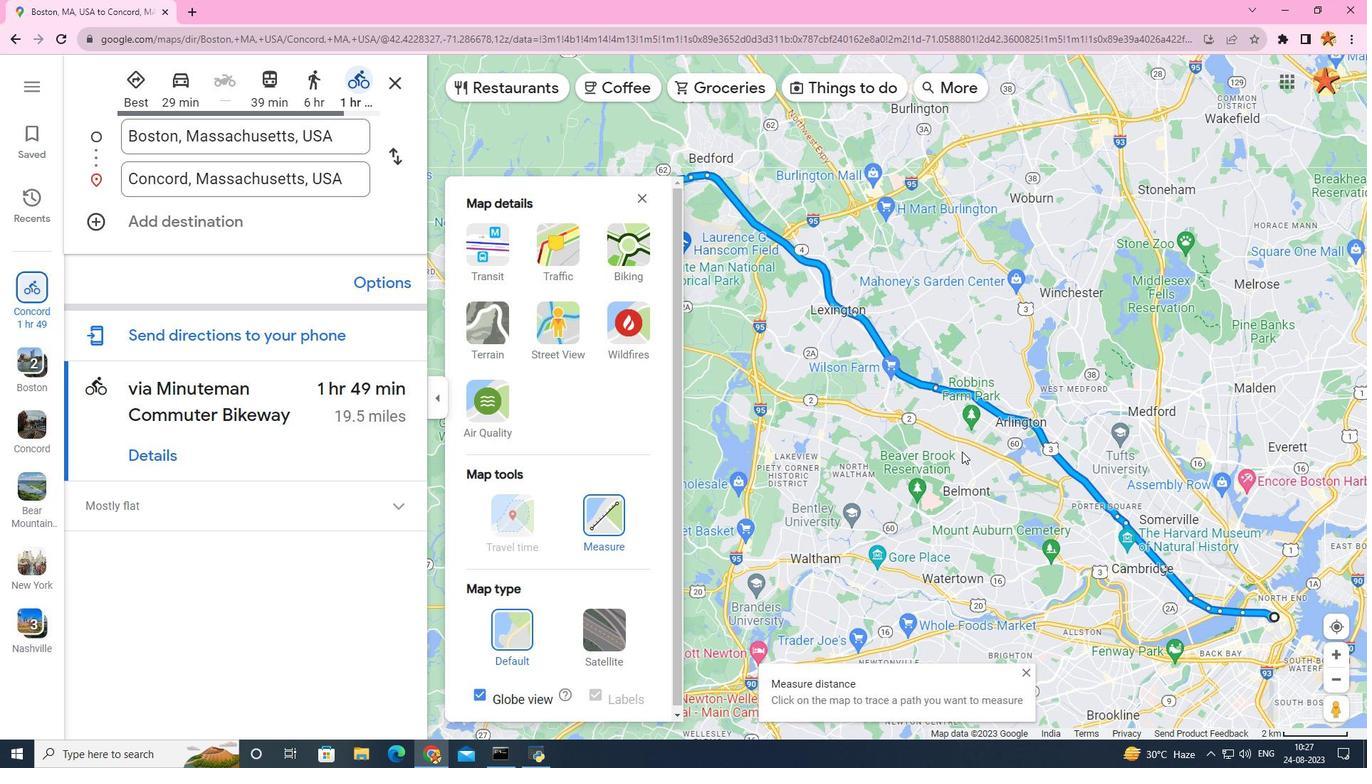 
Action: Mouse scrolled (961, 451) with delta (0, 0)
Screenshot: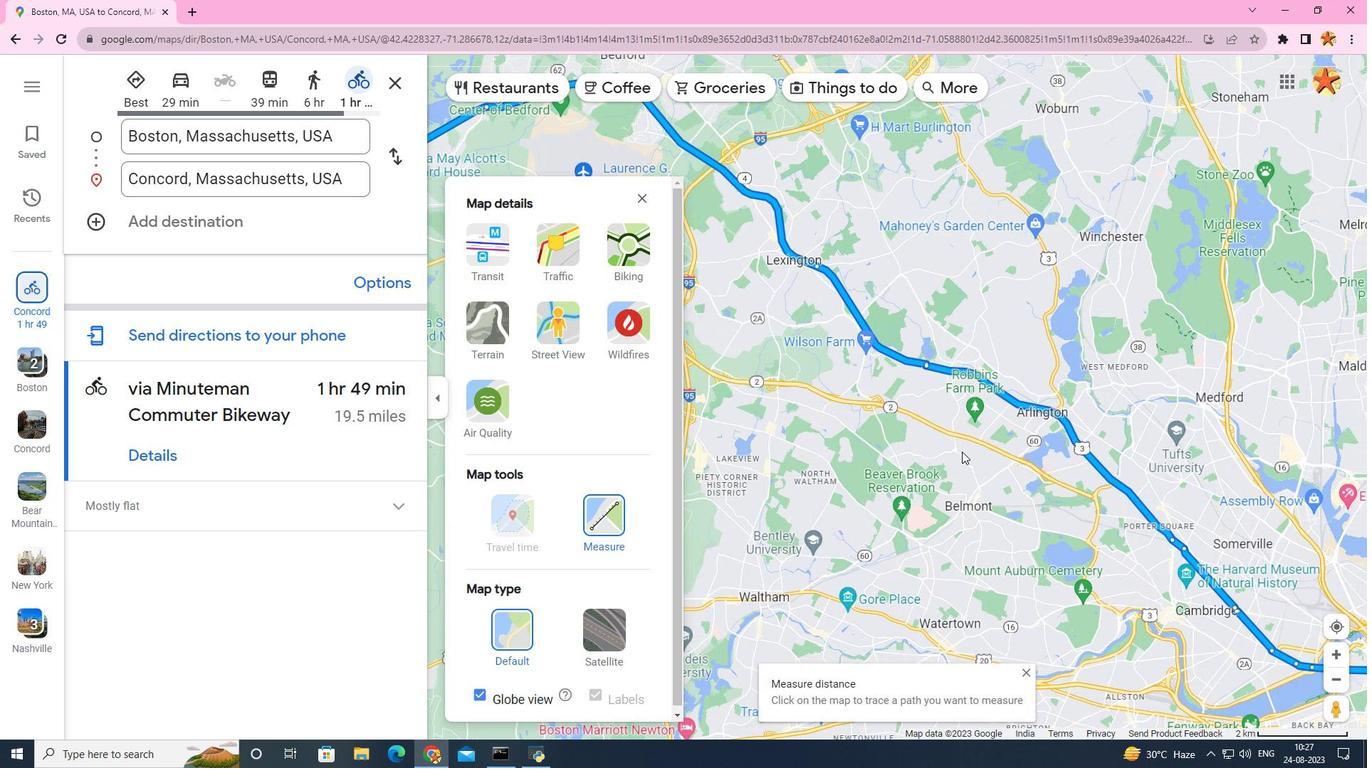 
Action: Mouse scrolled (961, 451) with delta (0, 0)
Screenshot: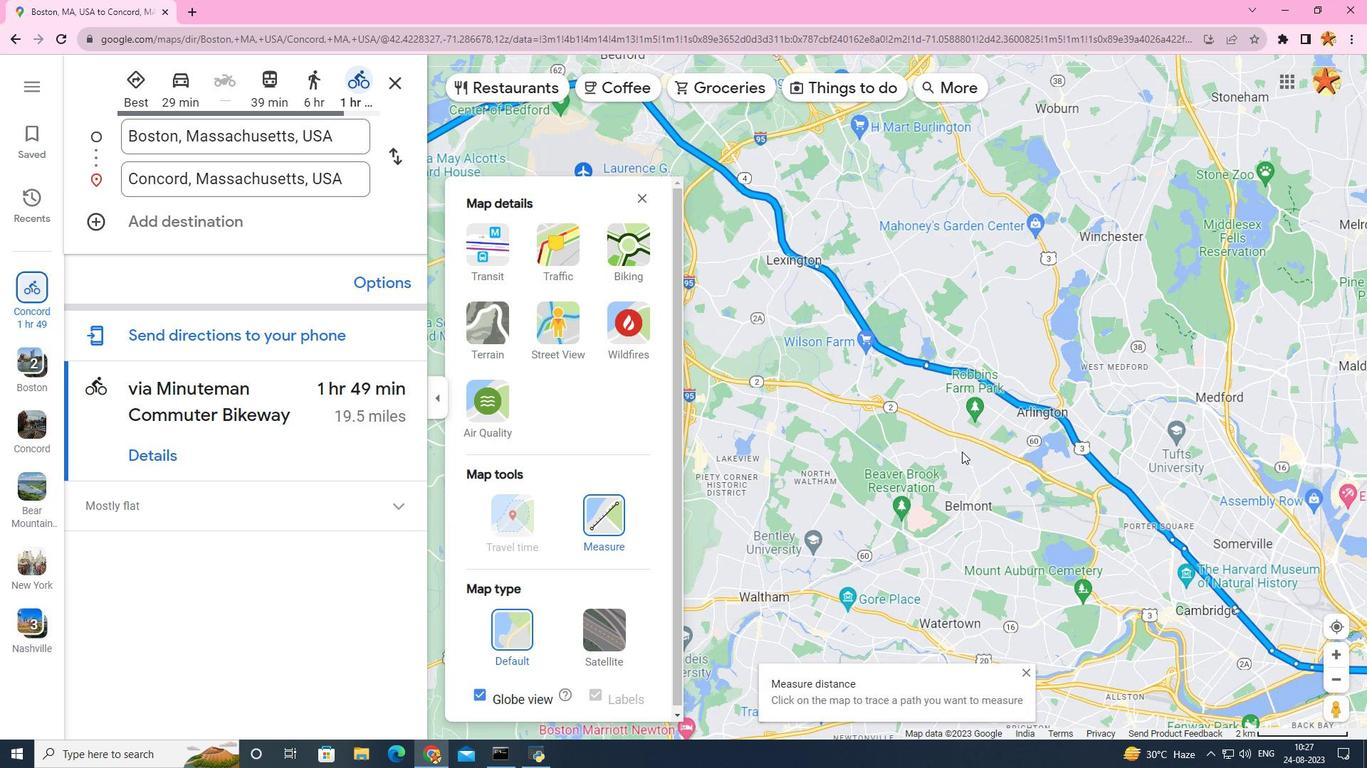 
Action: Mouse scrolled (961, 451) with delta (0, 0)
Screenshot: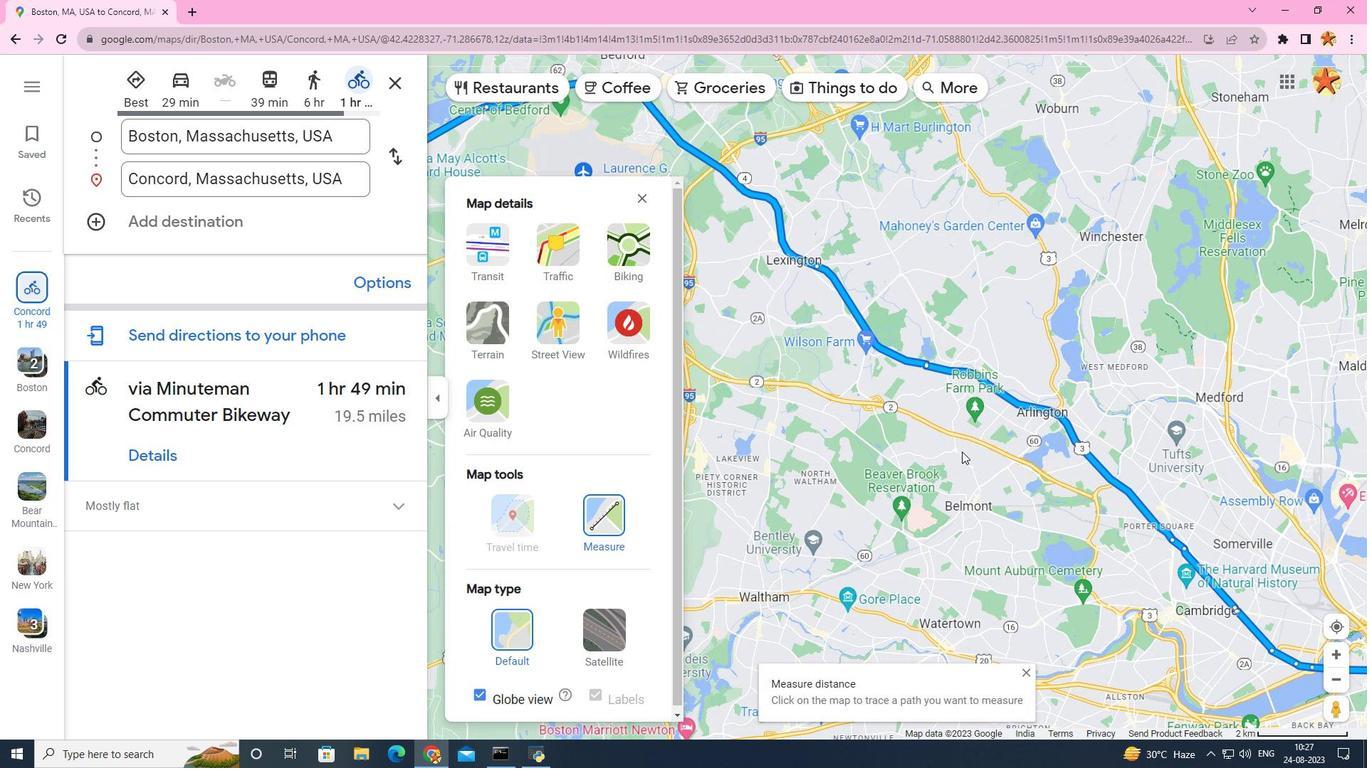 
Action: Mouse scrolled (961, 451) with delta (0, 0)
Screenshot: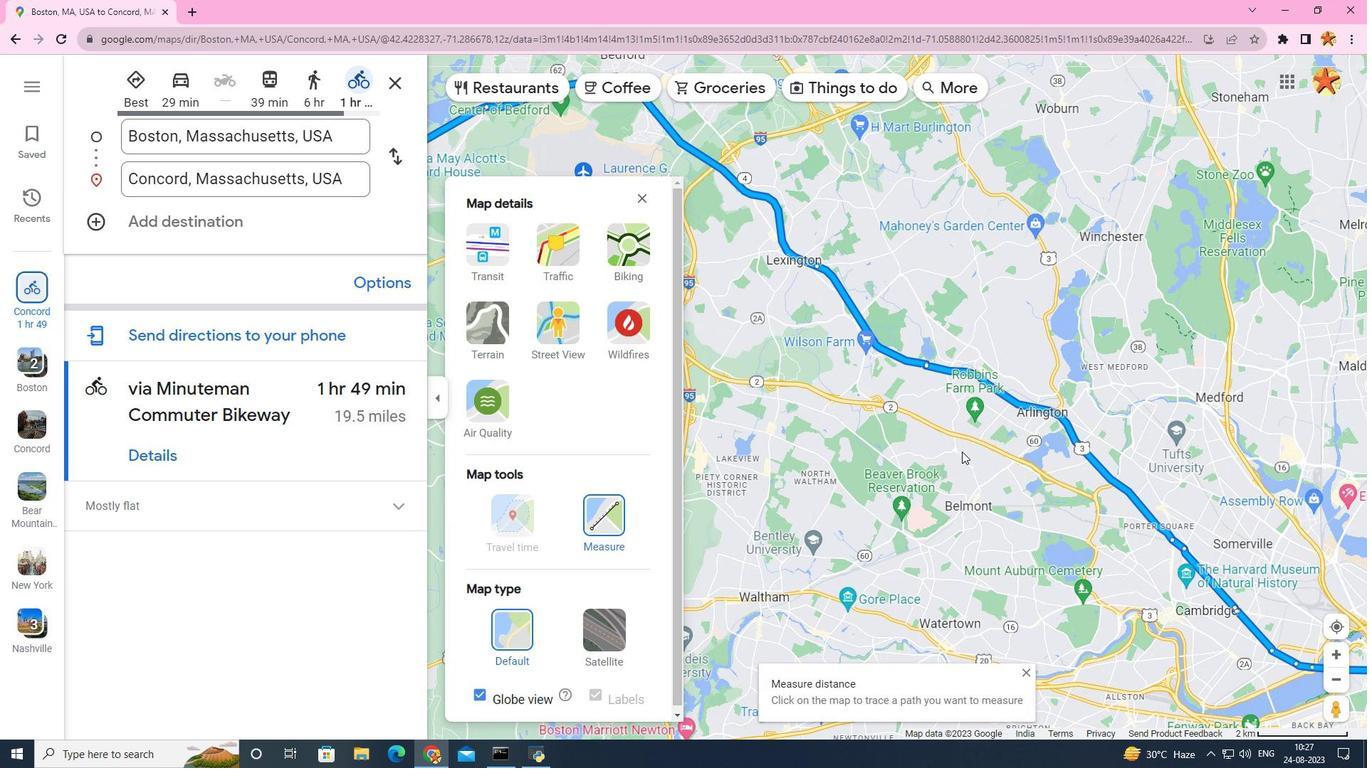 
Action: Mouse moved to (962, 452)
Screenshot: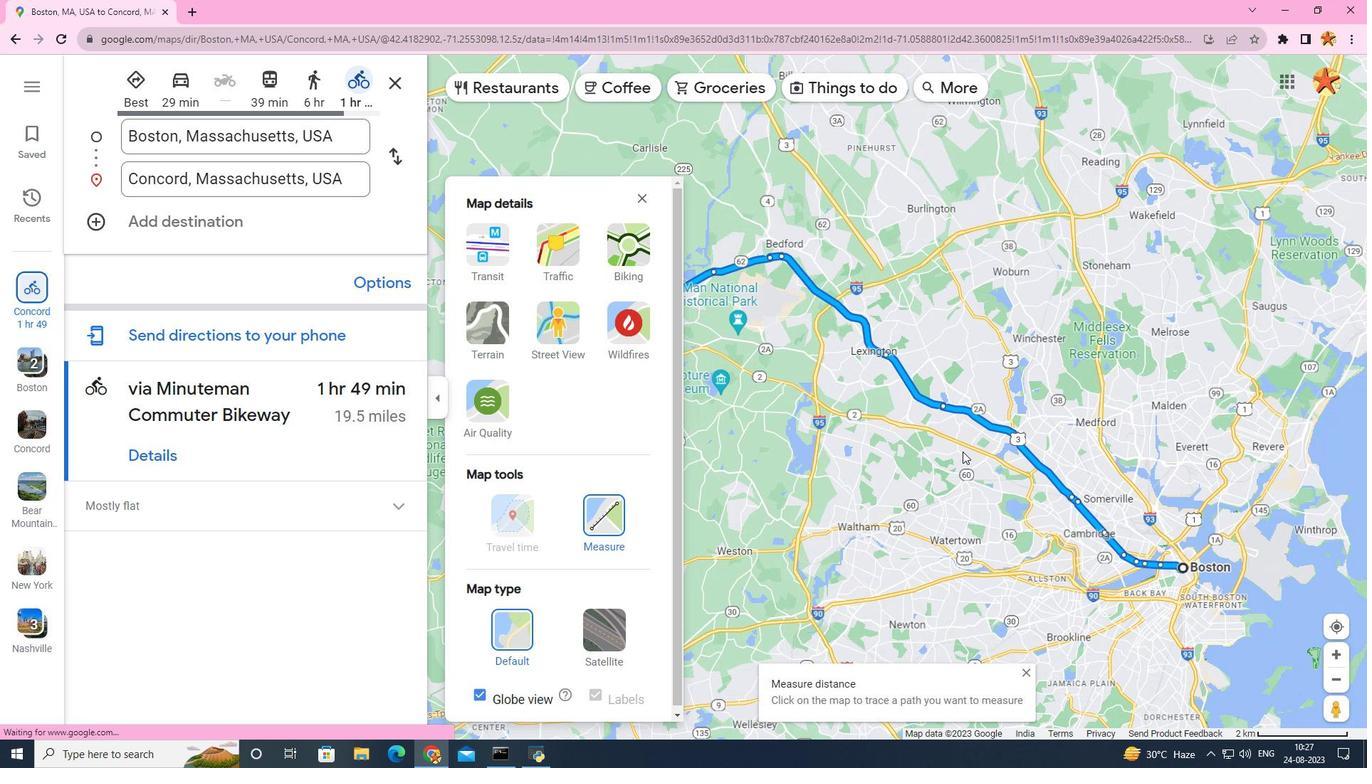 
Action: Mouse scrolled (962, 452) with delta (0, 0)
Screenshot: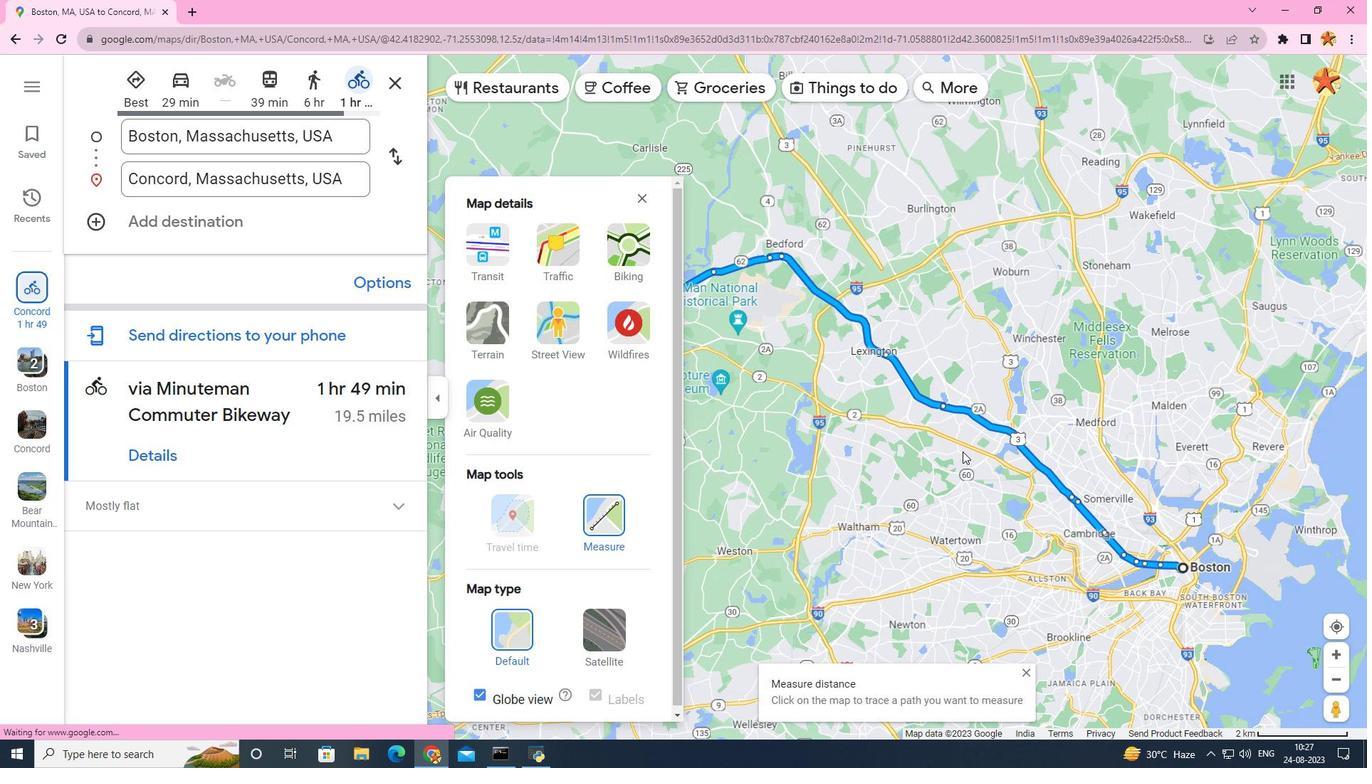 
Action: Mouse scrolled (962, 452) with delta (0, 0)
Screenshot: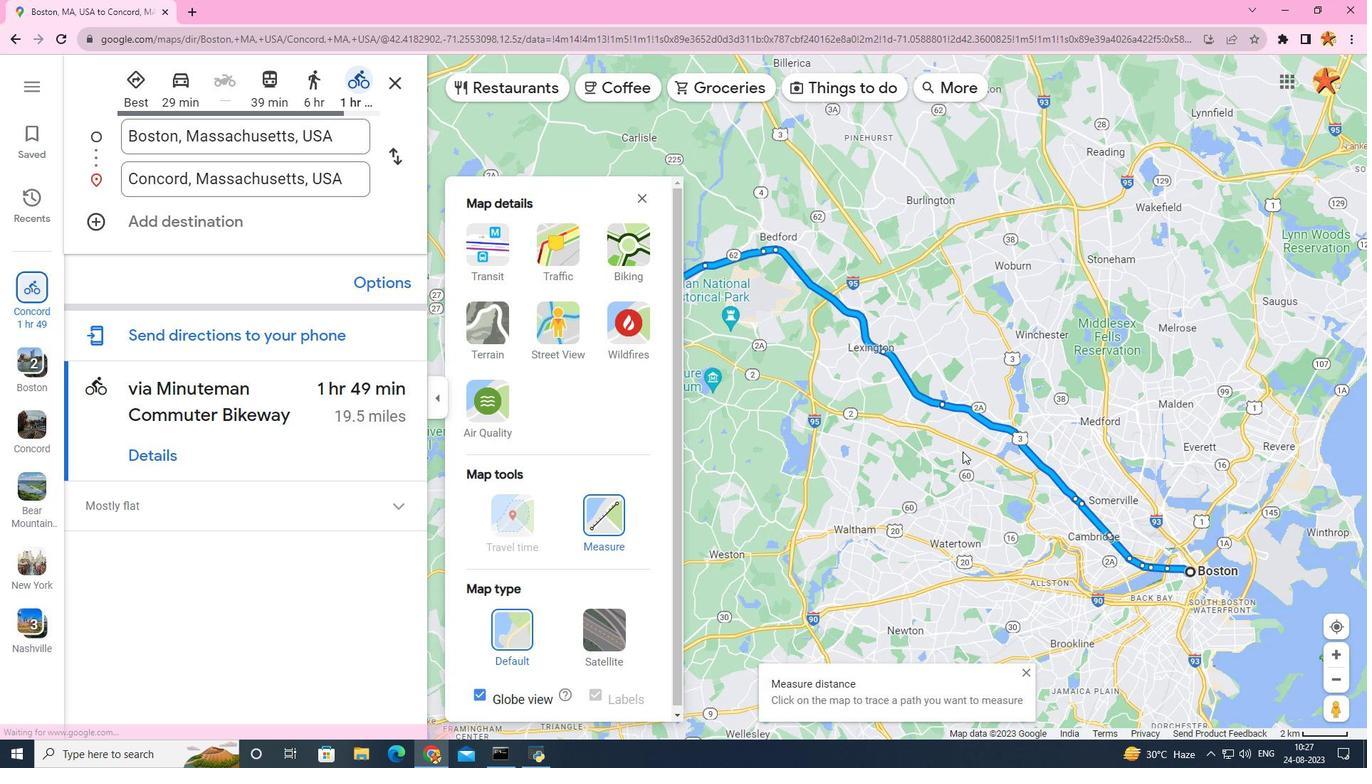 
Action: Mouse scrolled (962, 451) with delta (0, 0)
Screenshot: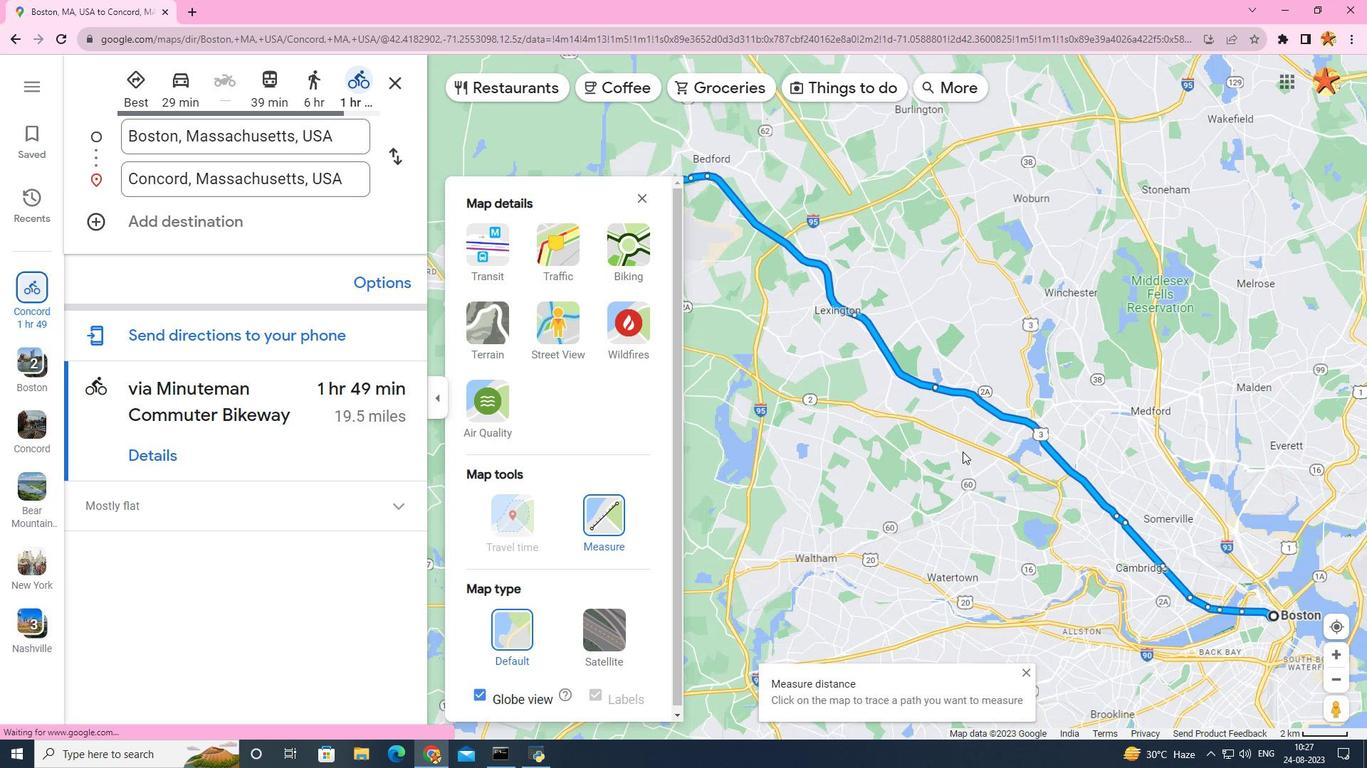 
Action: Mouse scrolled (962, 451) with delta (0, 0)
Screenshot: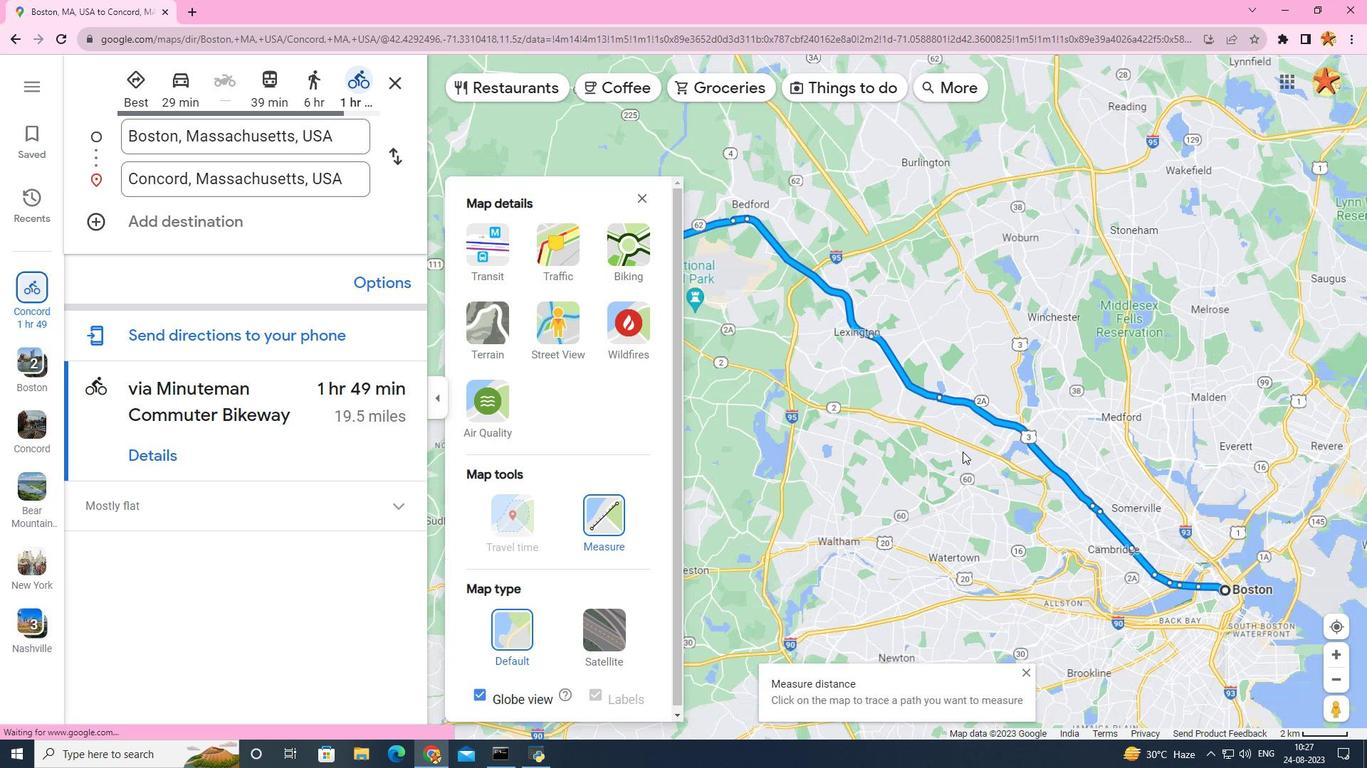 
Action: Mouse scrolled (962, 451) with delta (0, 0)
Screenshot: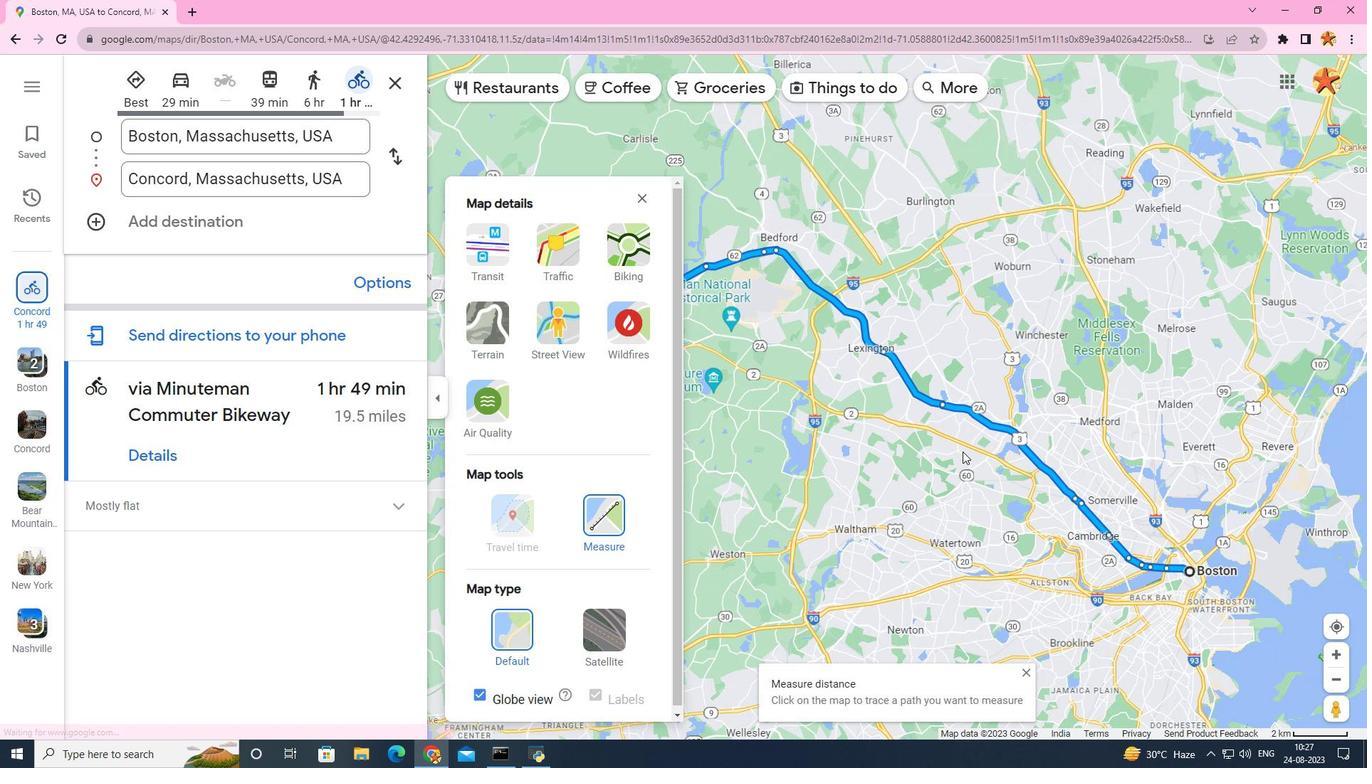 
Action: Mouse scrolled (962, 451) with delta (0, 0)
Screenshot: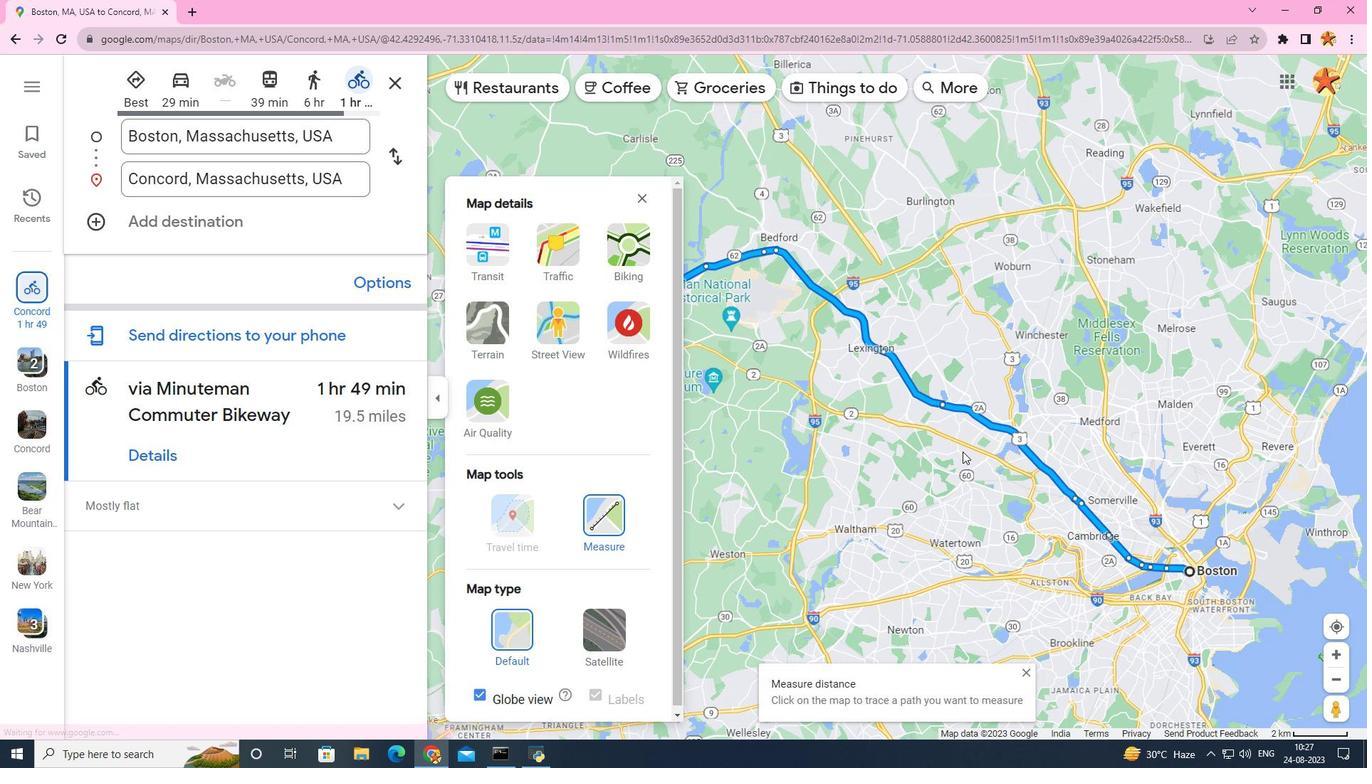 
Action: Mouse scrolled (962, 451) with delta (0, 0)
Screenshot: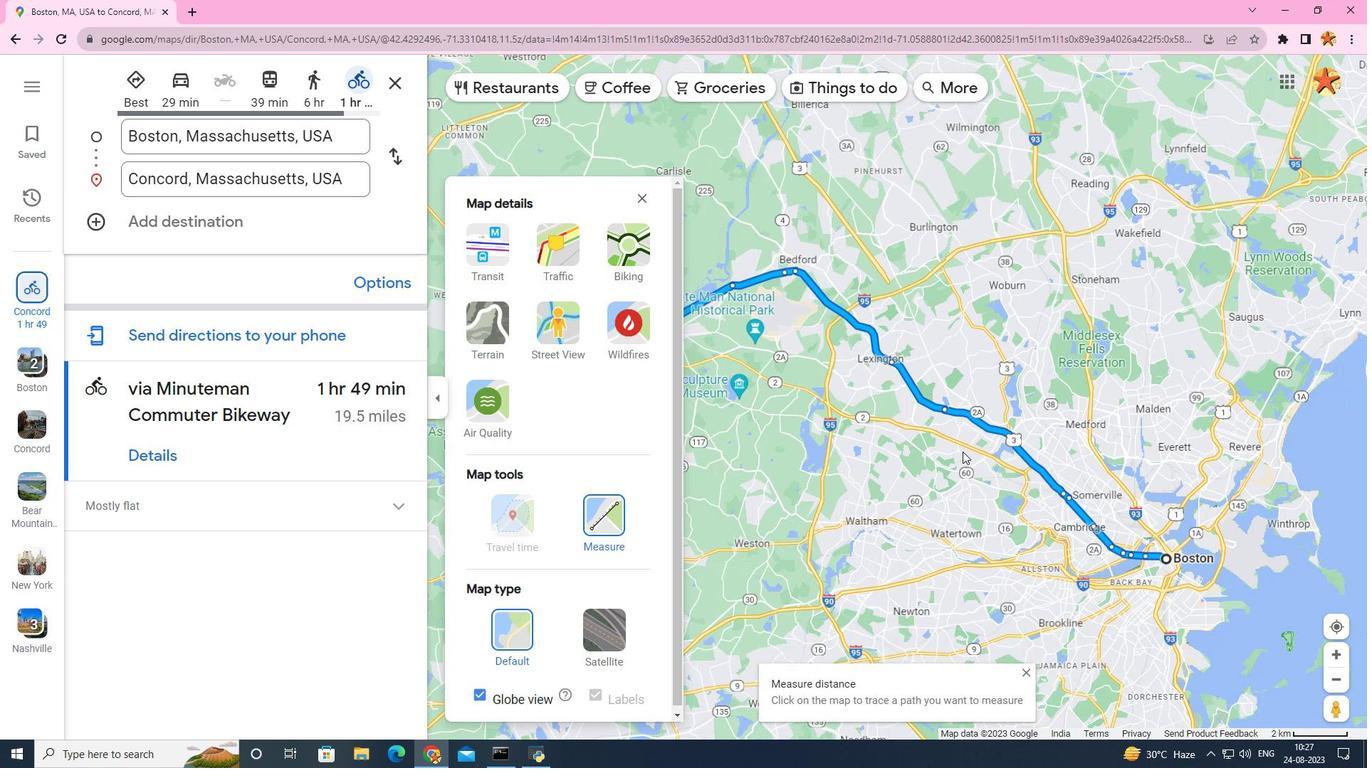 
Action: Mouse scrolled (962, 451) with delta (0, 0)
Screenshot: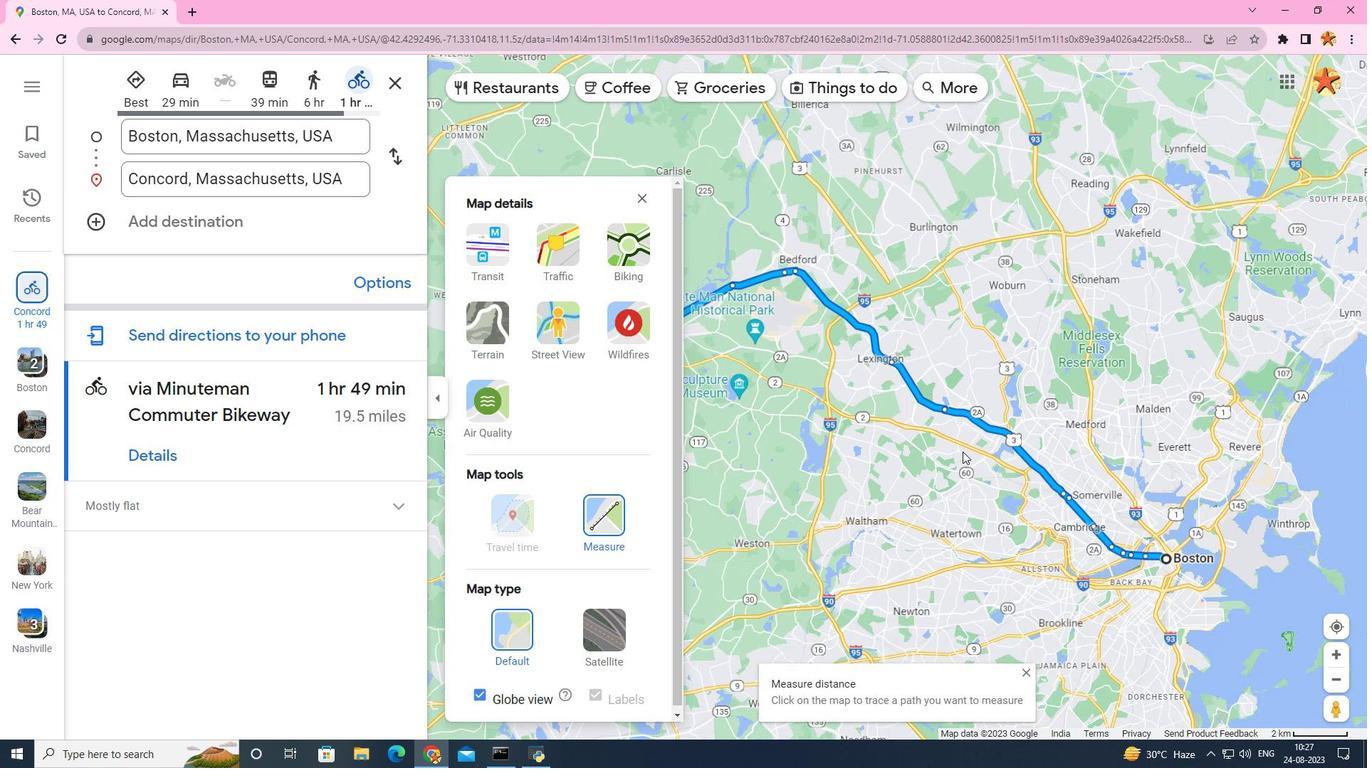 
Action: Mouse moved to (1072, 505)
Screenshot: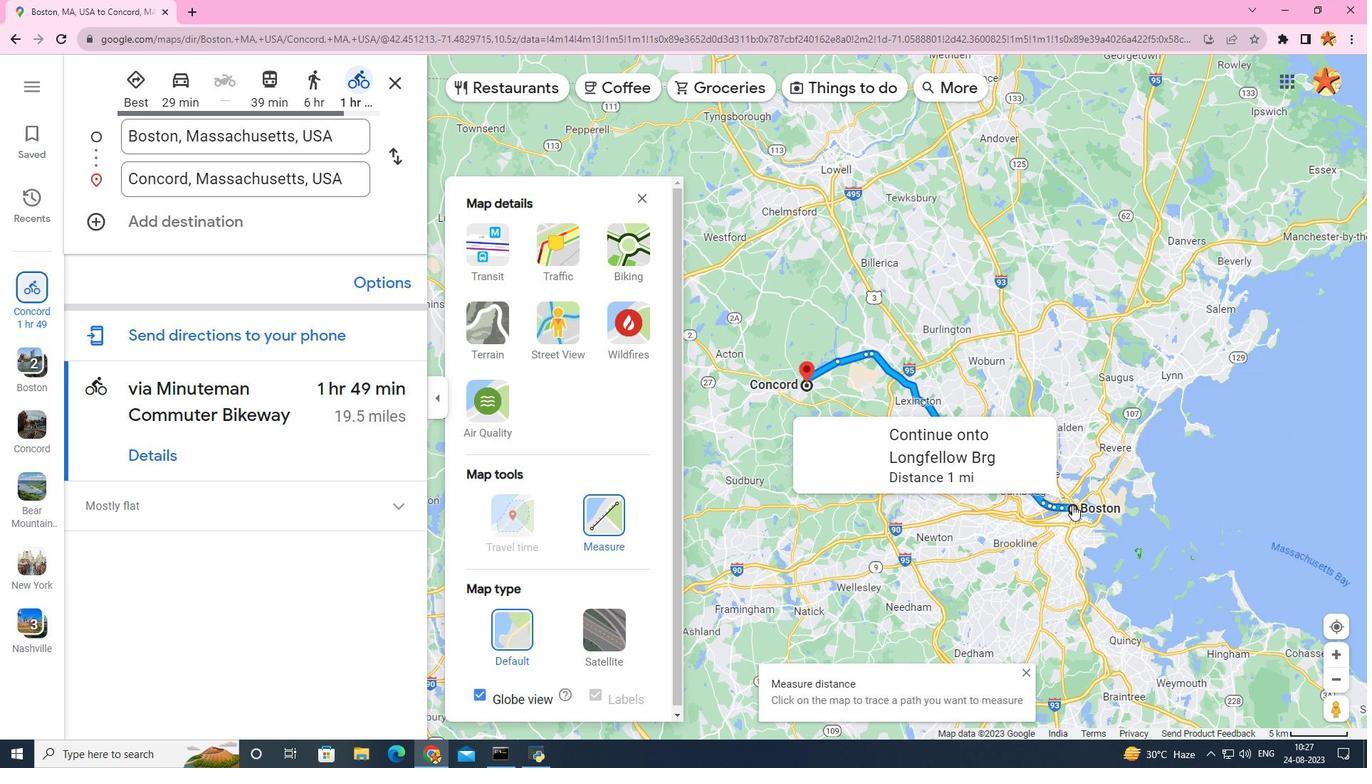 
Action: Mouse pressed left at (1072, 505)
Screenshot: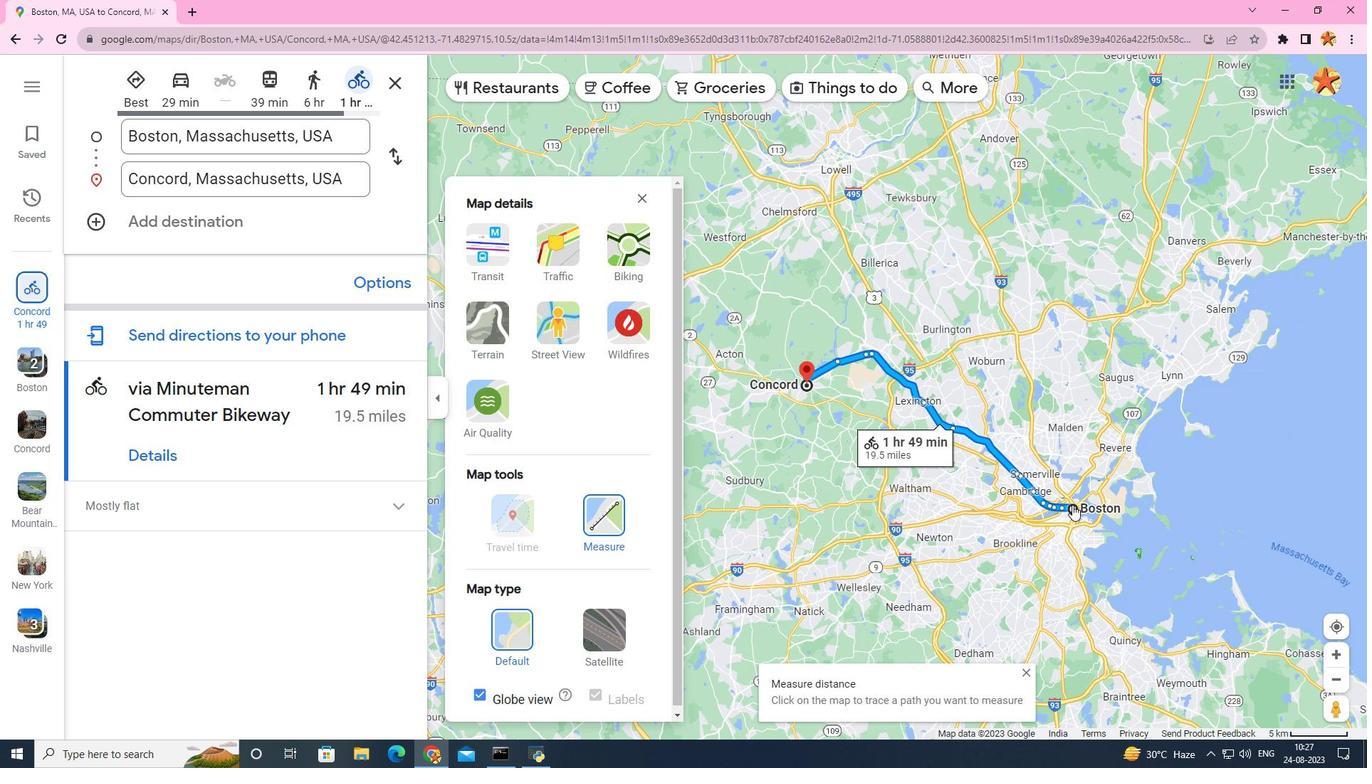 
Action: Mouse moved to (803, 384)
Screenshot: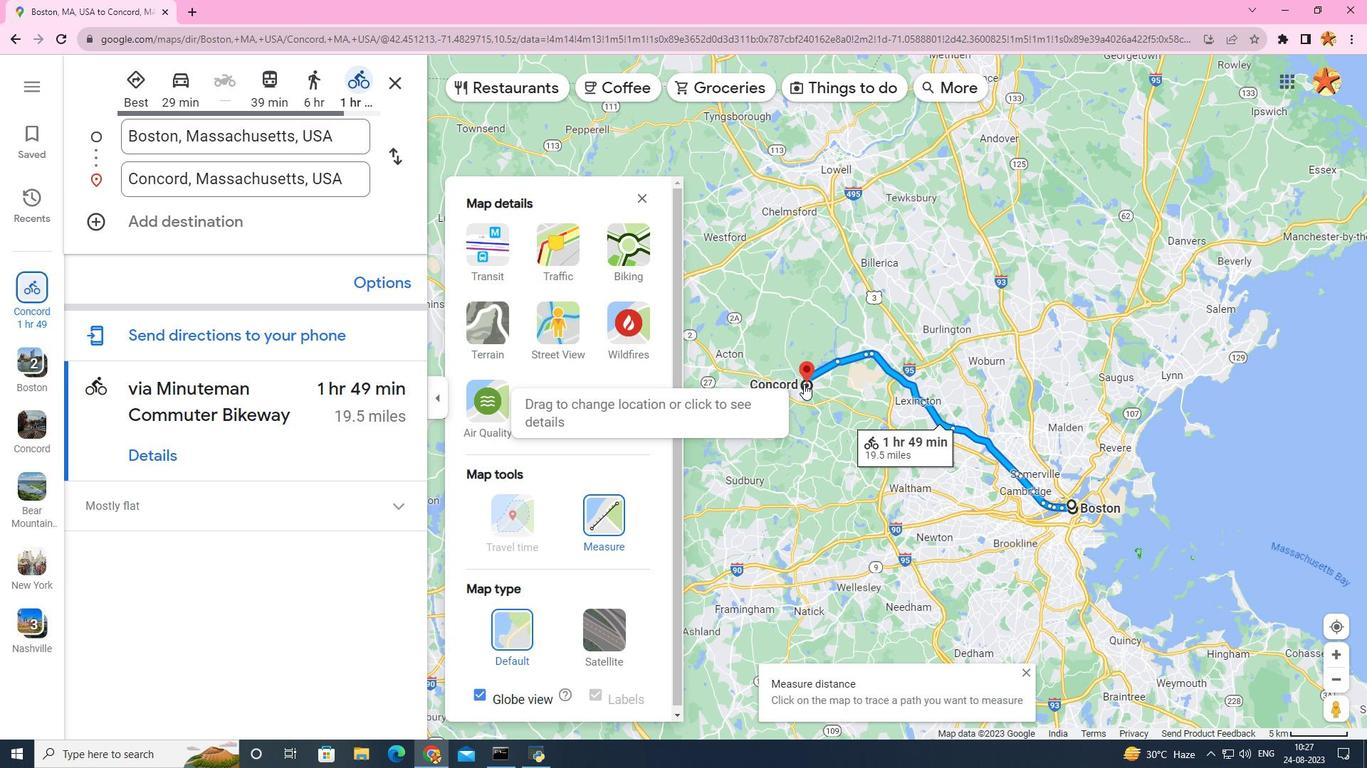 
Action: Mouse pressed left at (803, 384)
Screenshot: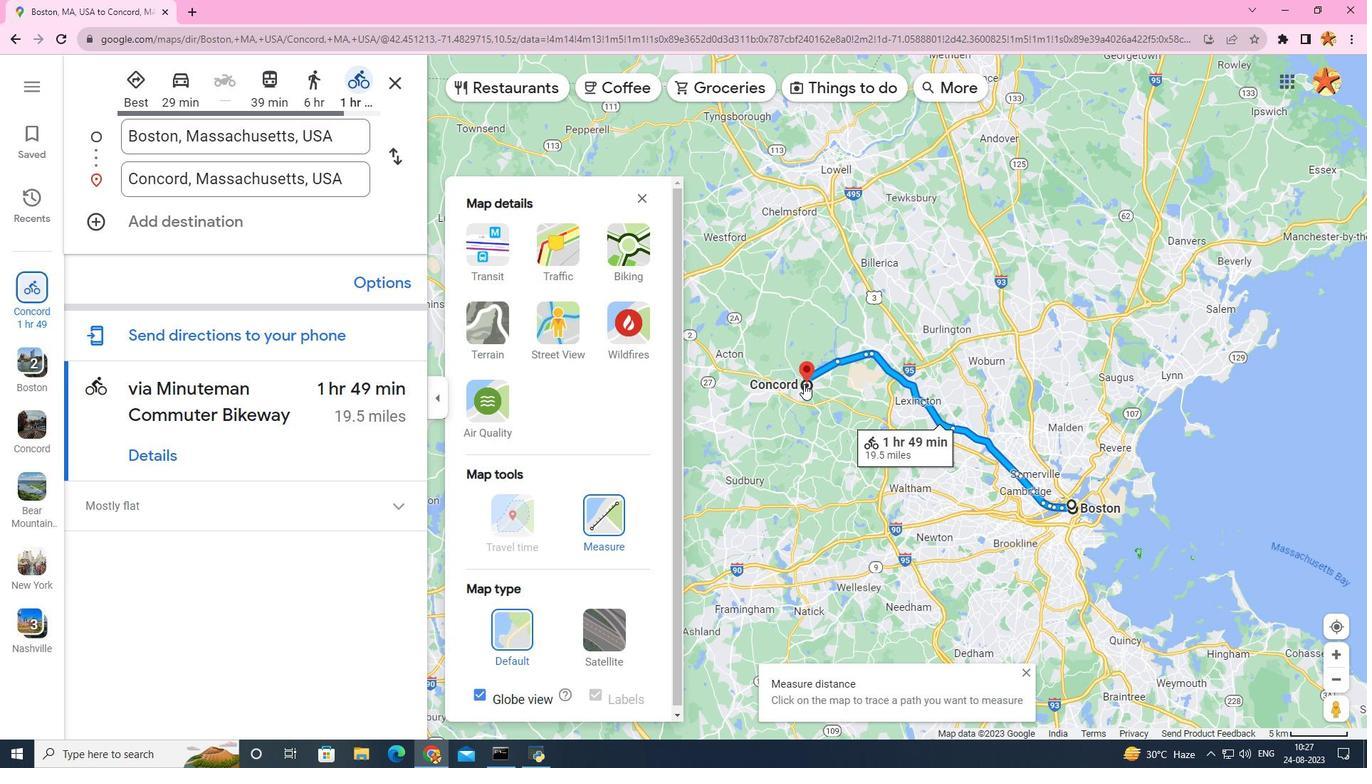 
Action: Mouse moved to (620, 427)
Screenshot: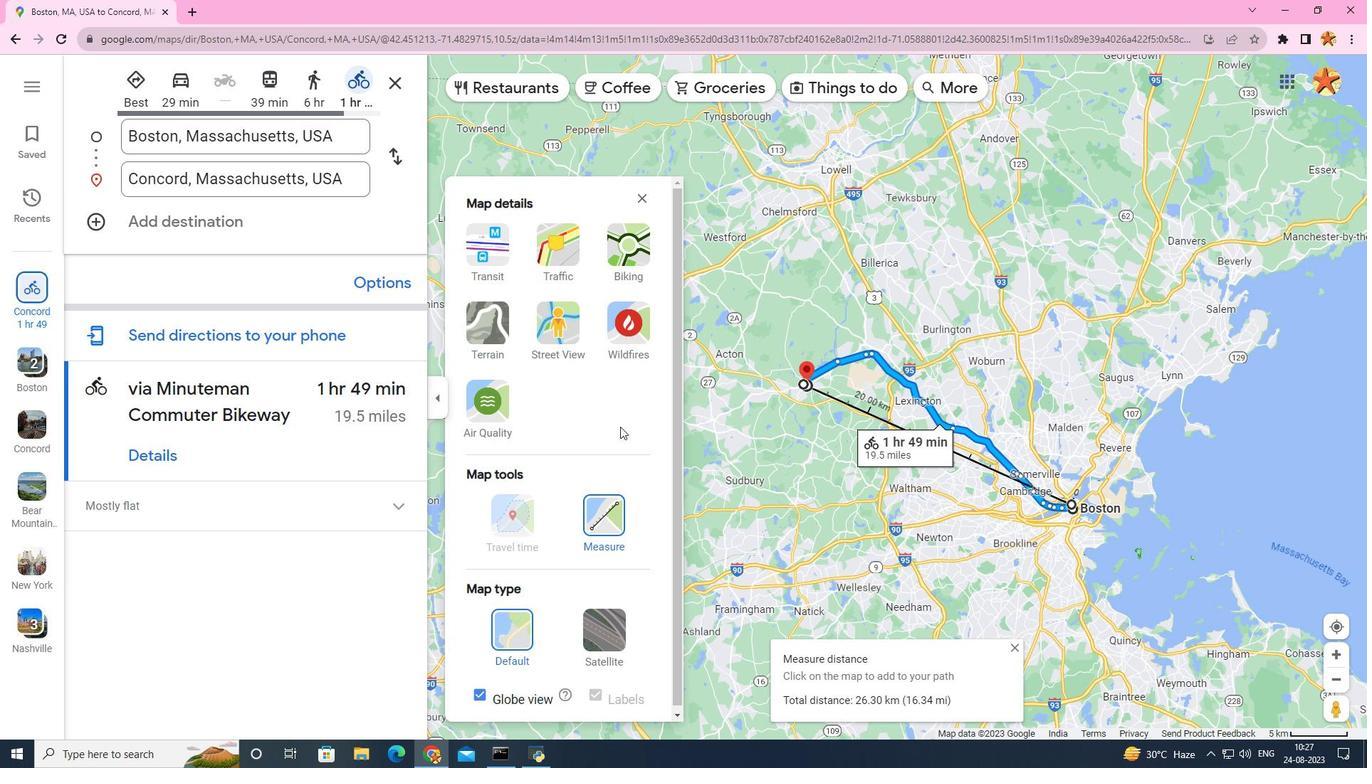 
Action: Mouse scrolled (620, 427) with delta (0, 0)
Screenshot: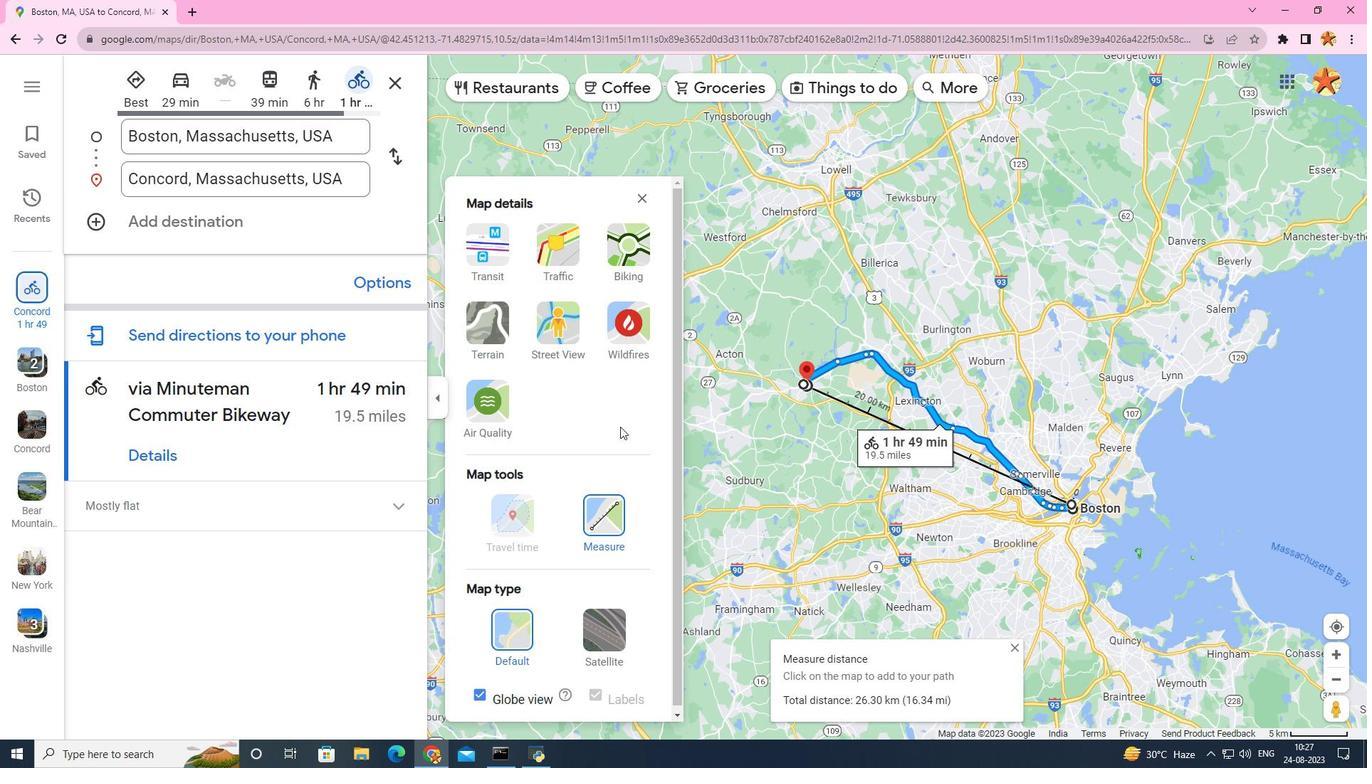 
Action: Mouse scrolled (620, 427) with delta (0, 0)
Screenshot: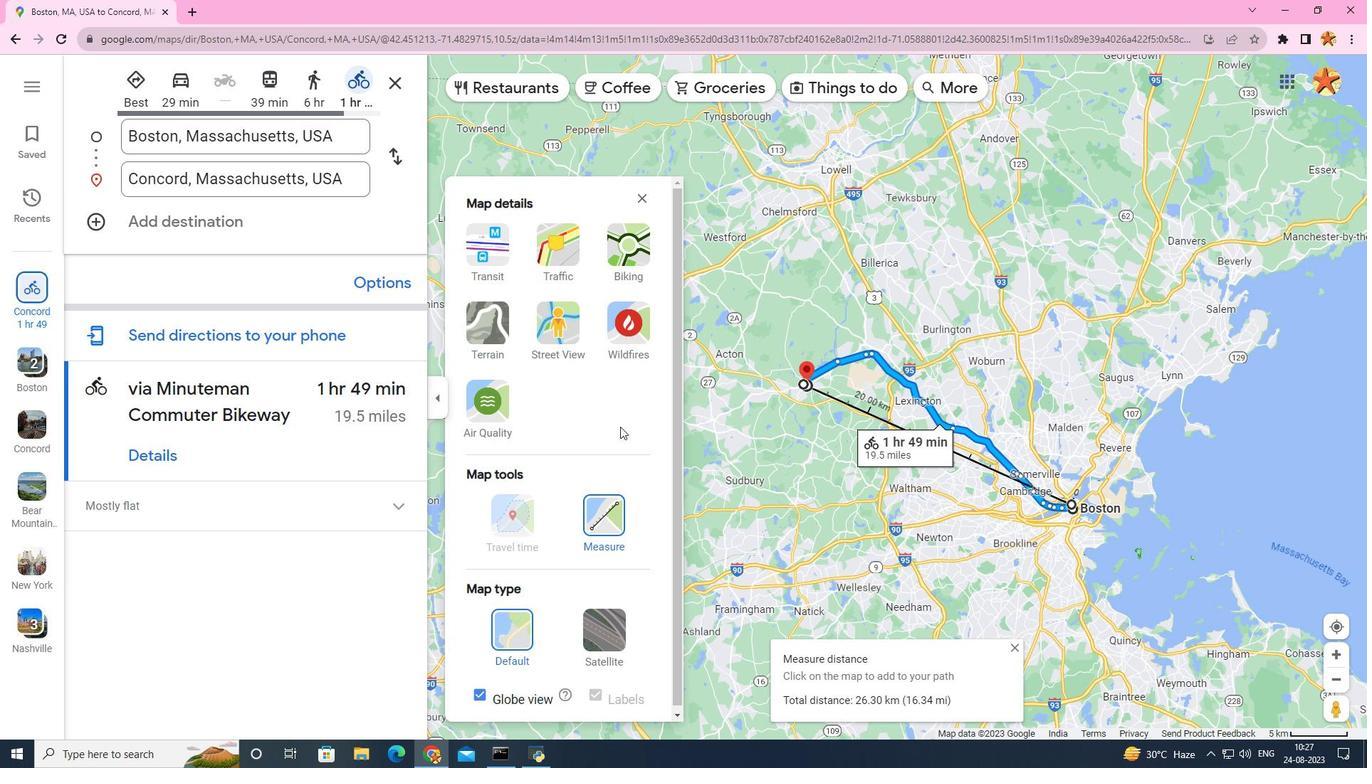 
Action: Mouse moved to (615, 427)
Screenshot: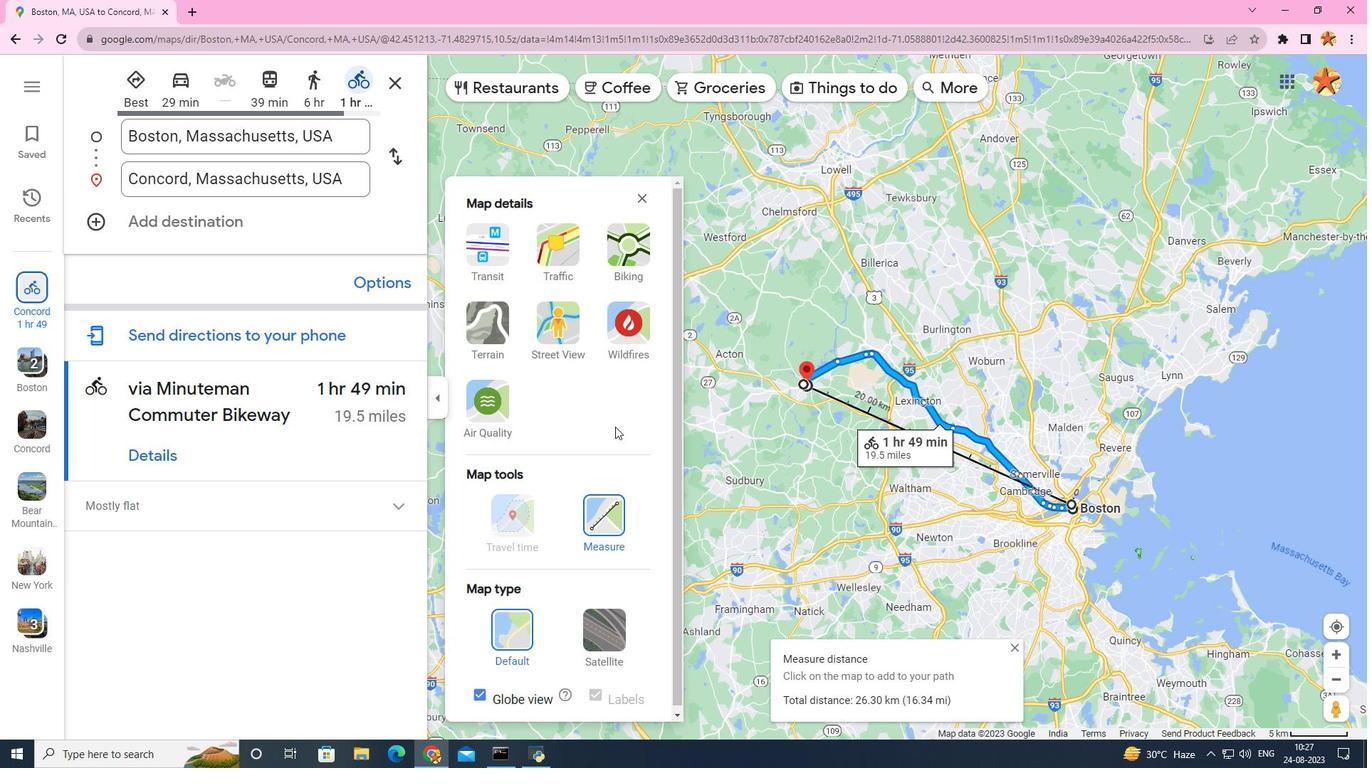 
